 Task: Create relationship between expense and receipt attachment.
Action: Mouse moved to (648, 50)
Screenshot: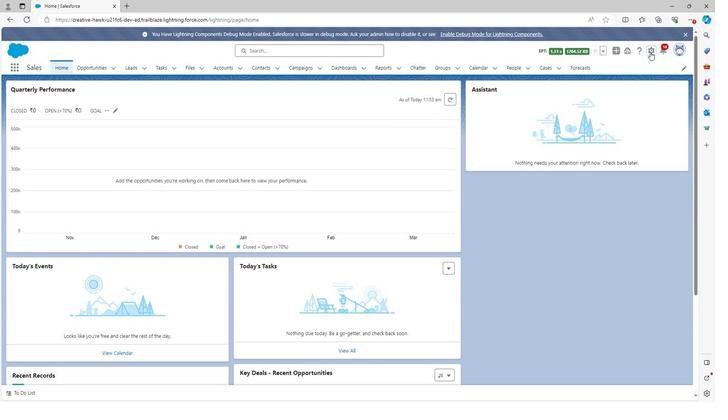 
Action: Mouse pressed left at (648, 50)
Screenshot: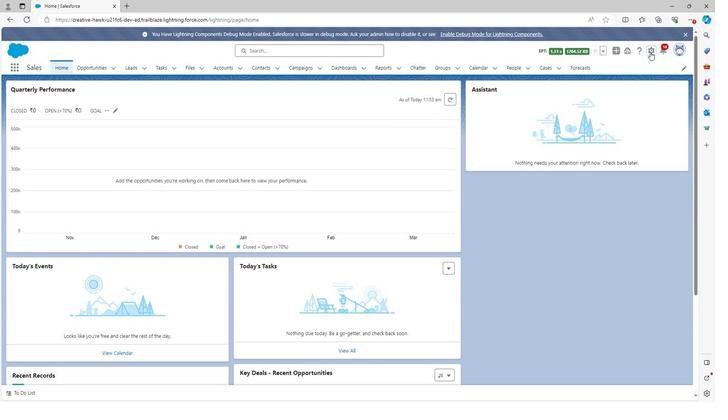 
Action: Mouse moved to (620, 69)
Screenshot: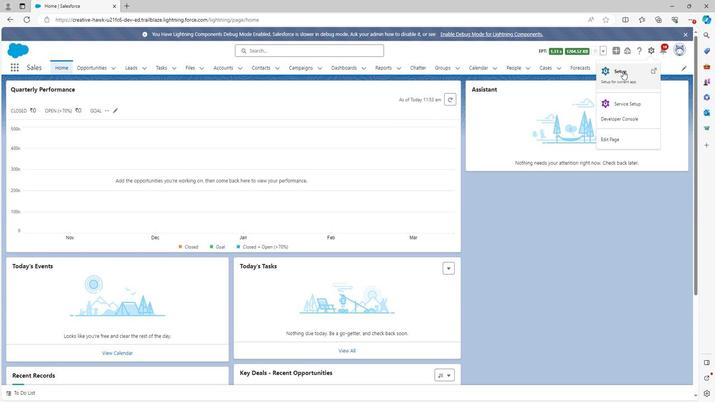 
Action: Mouse pressed left at (620, 69)
Screenshot: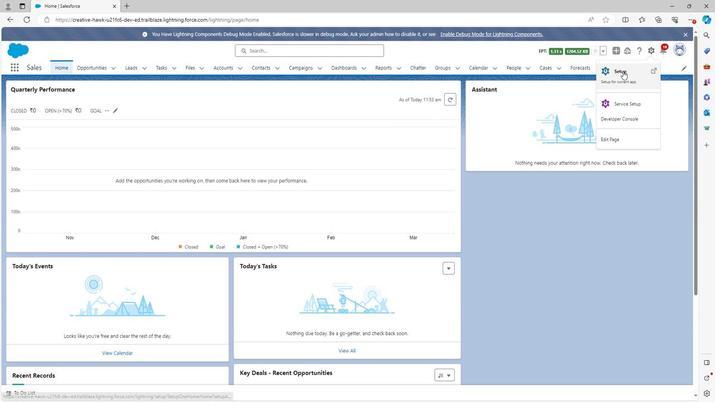 
Action: Mouse moved to (90, 67)
Screenshot: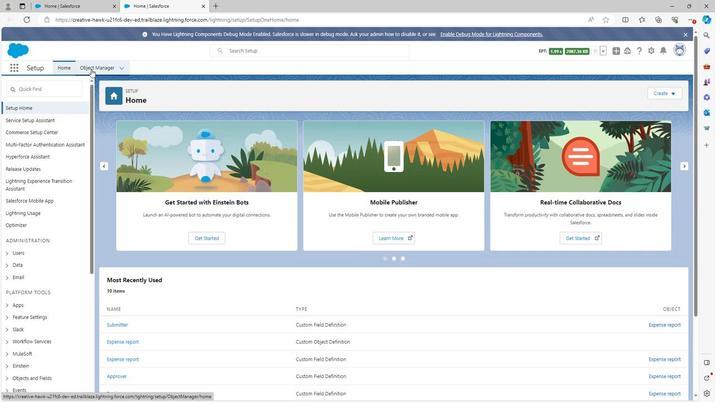 
Action: Mouse pressed left at (90, 67)
Screenshot: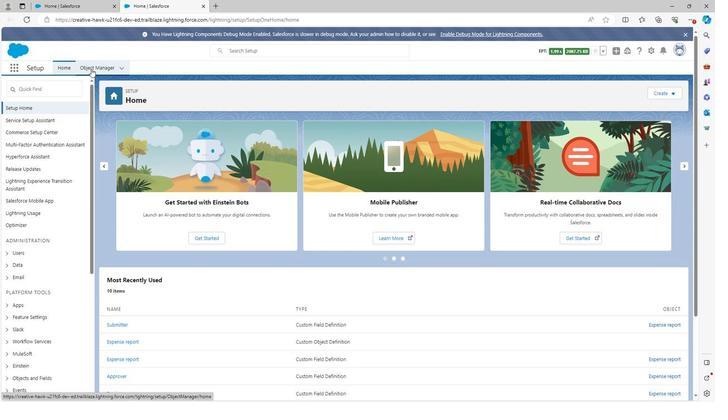 
Action: Mouse moved to (37, 318)
Screenshot: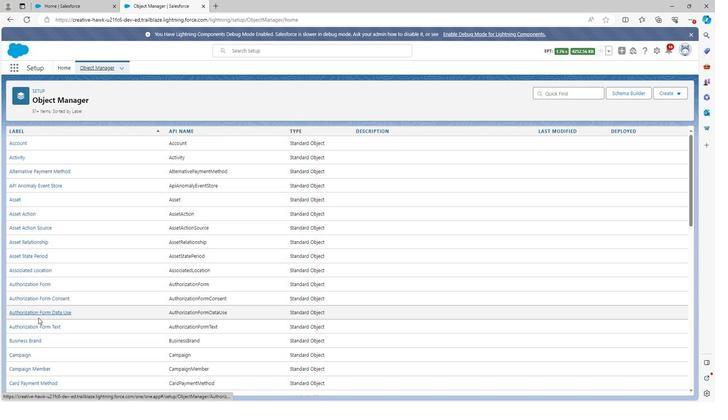 
Action: Mouse scrolled (37, 318) with delta (0, 0)
Screenshot: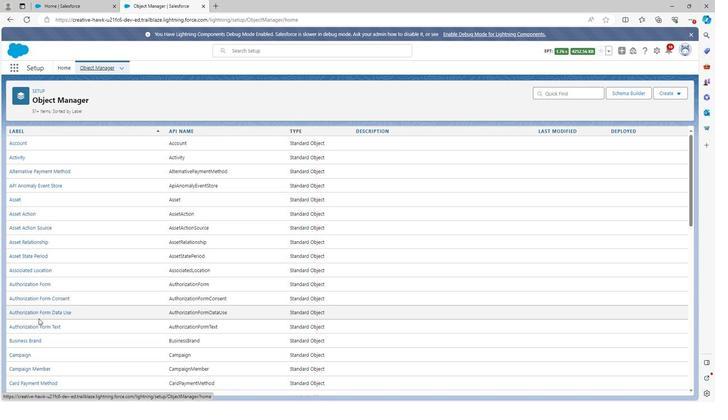 
Action: Mouse scrolled (37, 318) with delta (0, 0)
Screenshot: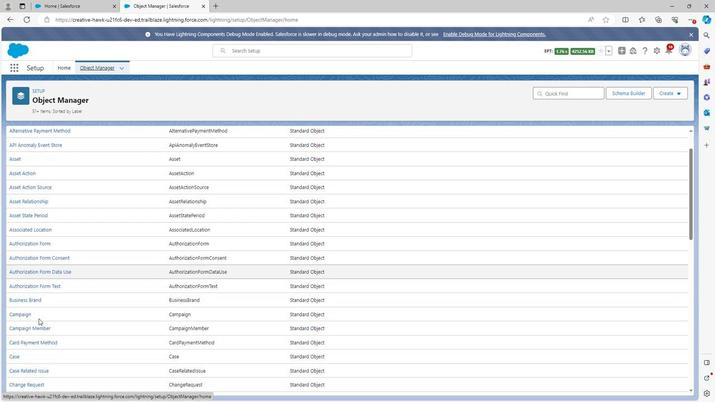 
Action: Mouse scrolled (37, 318) with delta (0, 0)
Screenshot: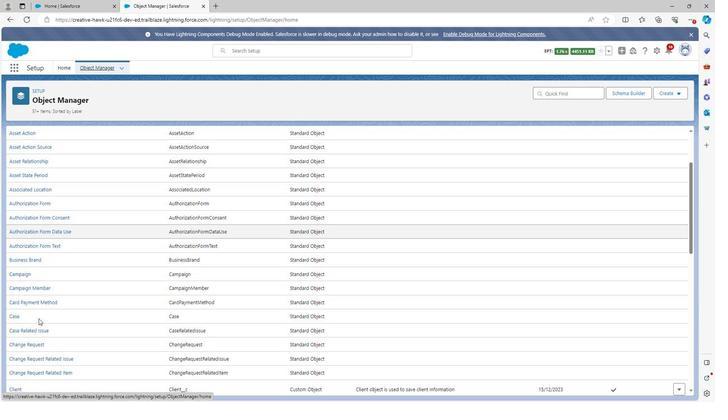 
Action: Mouse scrolled (37, 318) with delta (0, 0)
Screenshot: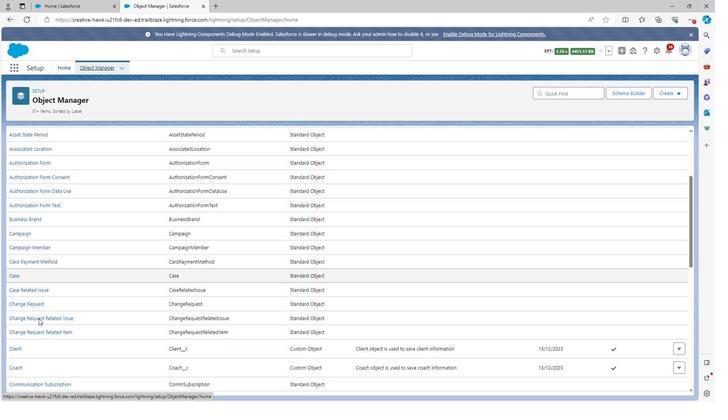 
Action: Mouse scrolled (37, 318) with delta (0, 0)
Screenshot: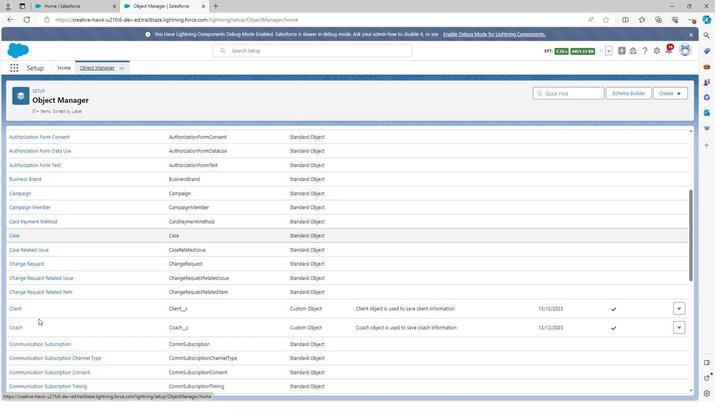 
Action: Mouse scrolled (37, 318) with delta (0, 0)
Screenshot: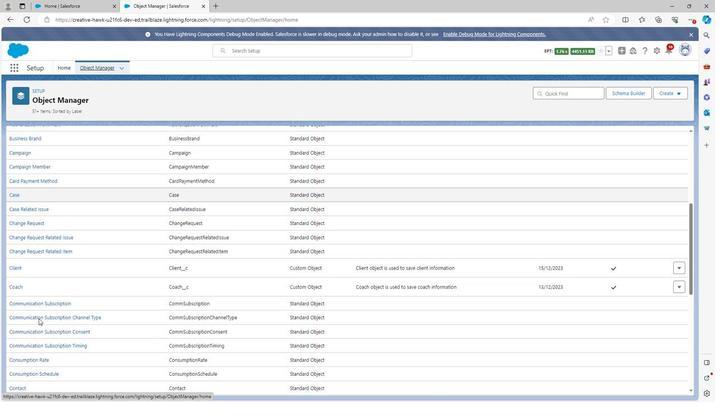 
Action: Mouse moved to (39, 318)
Screenshot: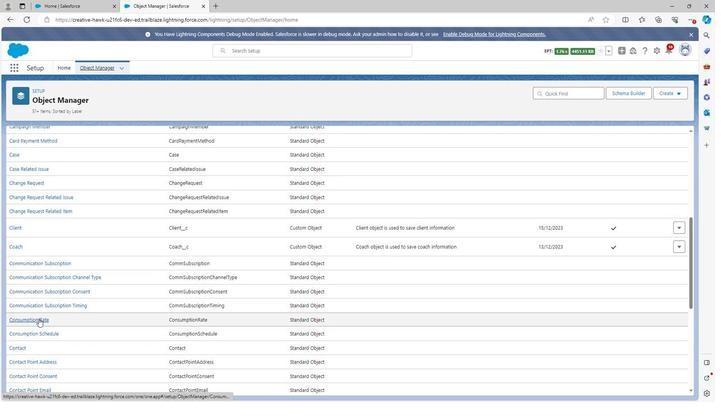 
Action: Mouse scrolled (39, 318) with delta (0, 0)
Screenshot: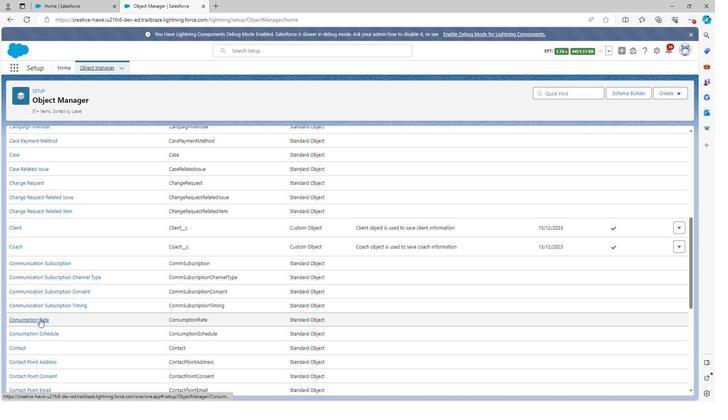 
Action: Mouse scrolled (39, 318) with delta (0, 0)
Screenshot: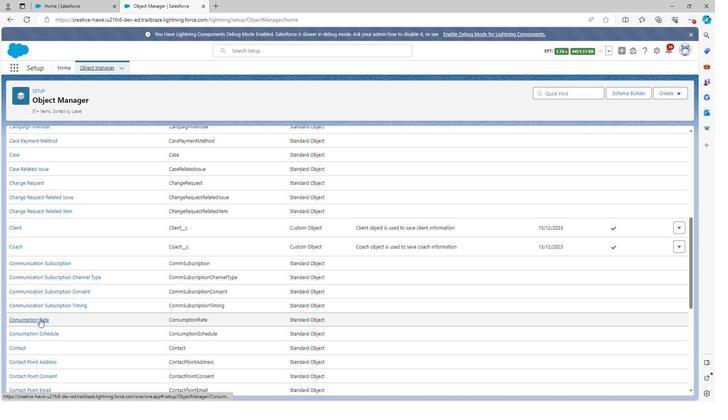 
Action: Mouse scrolled (39, 318) with delta (0, 0)
Screenshot: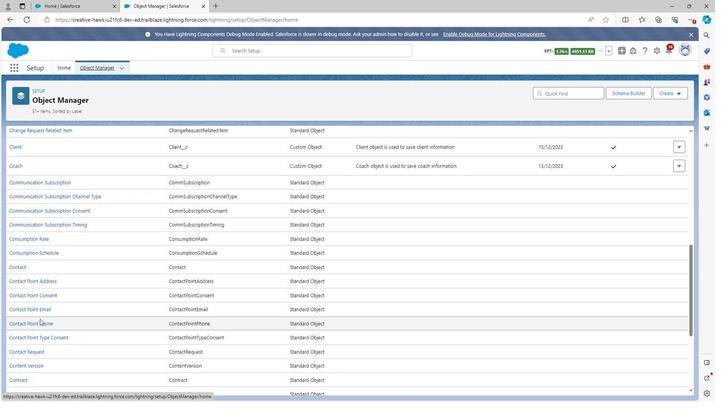
Action: Mouse moved to (39, 318)
Screenshot: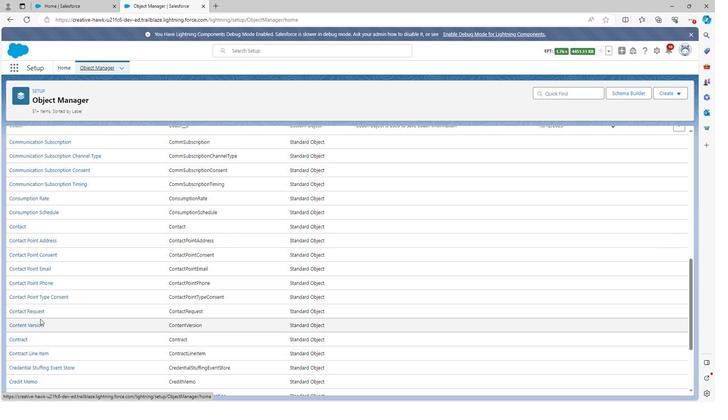 
Action: Mouse scrolled (39, 318) with delta (0, 0)
Screenshot: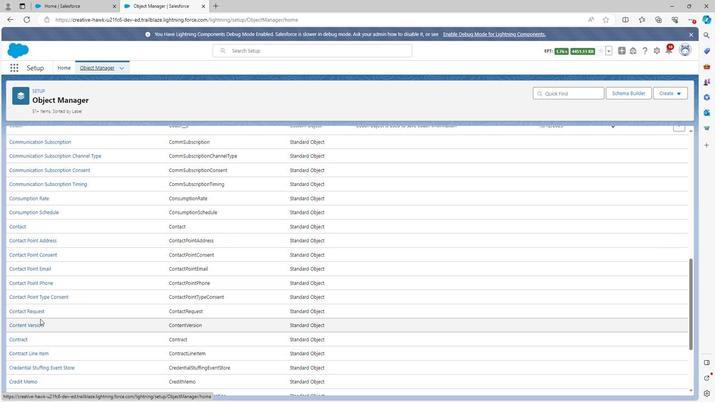 
Action: Mouse moved to (41, 318)
Screenshot: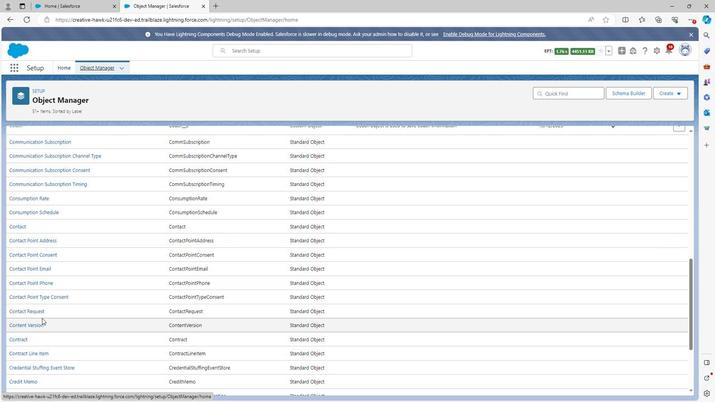 
Action: Mouse scrolled (41, 317) with delta (0, 0)
Screenshot: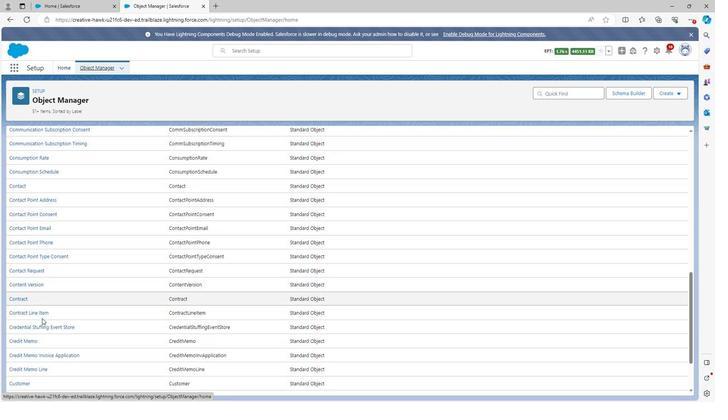 
Action: Mouse moved to (41, 318)
Screenshot: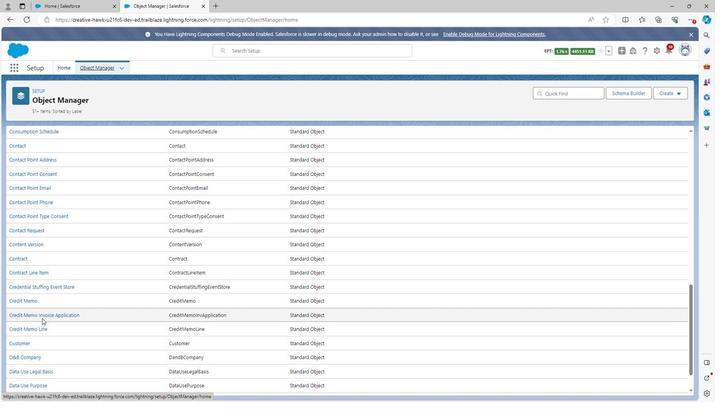 
Action: Mouse scrolled (41, 317) with delta (0, 0)
Screenshot: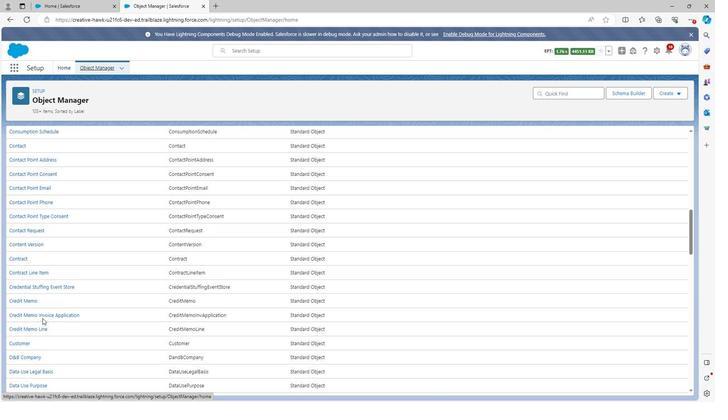 
Action: Mouse scrolled (41, 317) with delta (0, 0)
Screenshot: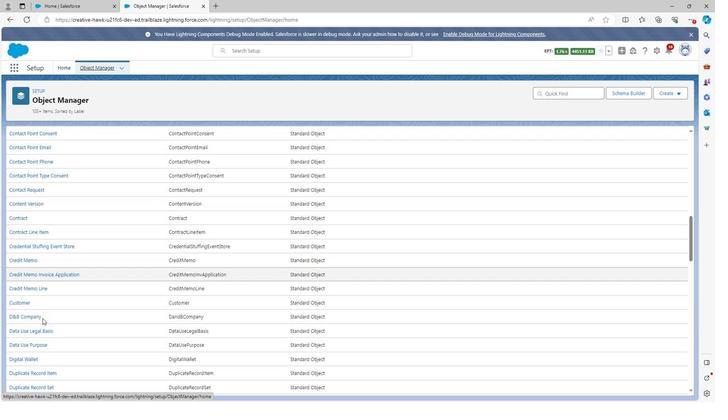 
Action: Mouse scrolled (41, 317) with delta (0, 0)
Screenshot: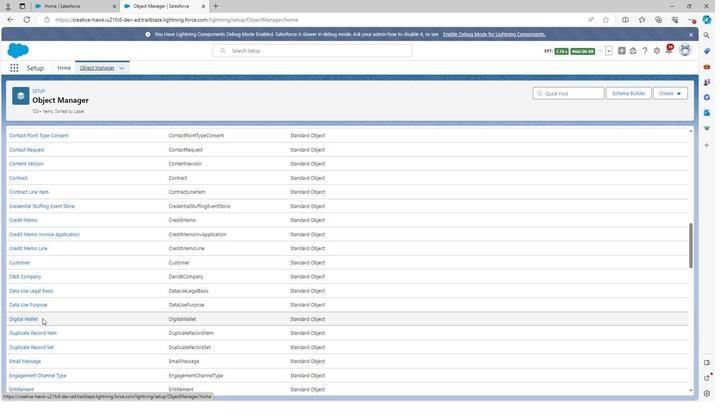 
Action: Mouse scrolled (41, 317) with delta (0, 0)
Screenshot: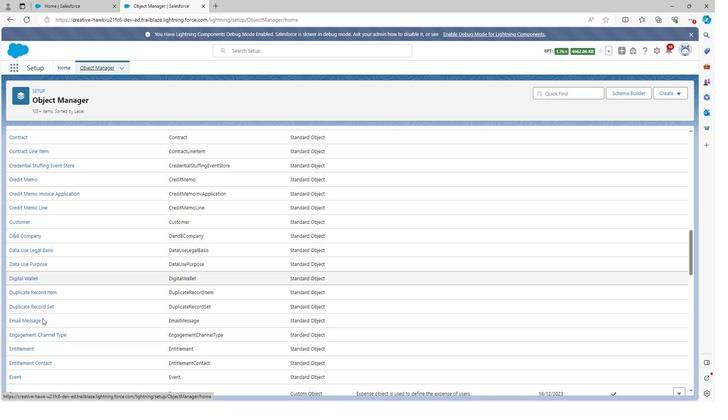 
Action: Mouse scrolled (41, 317) with delta (0, 0)
Screenshot: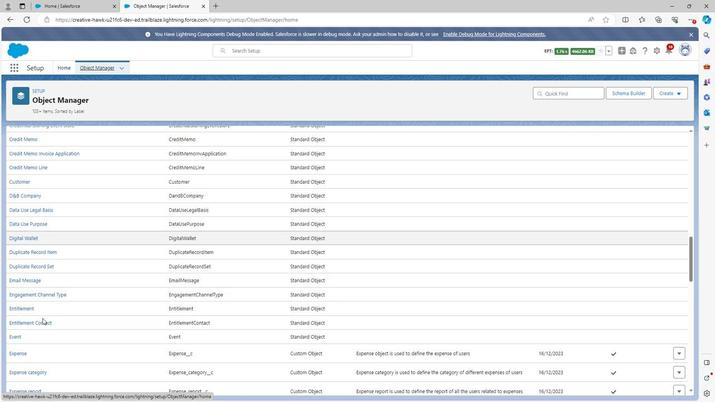 
Action: Mouse scrolled (41, 317) with delta (0, 0)
Screenshot: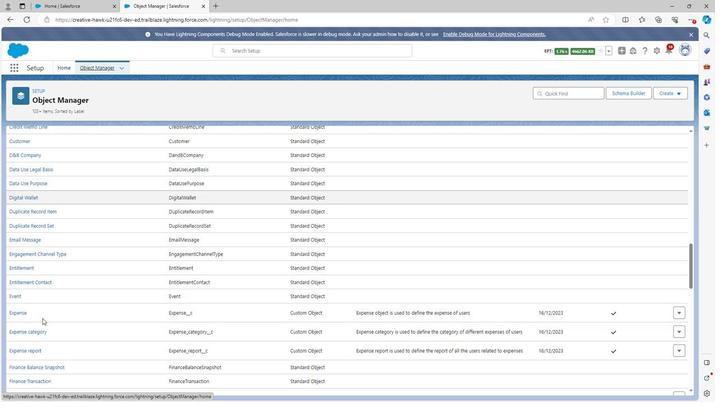 
Action: Mouse scrolled (41, 317) with delta (0, 0)
Screenshot: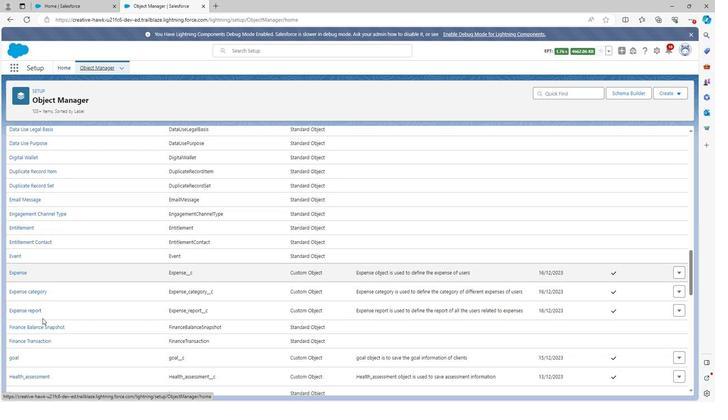 
Action: Mouse scrolled (41, 317) with delta (0, 0)
Screenshot: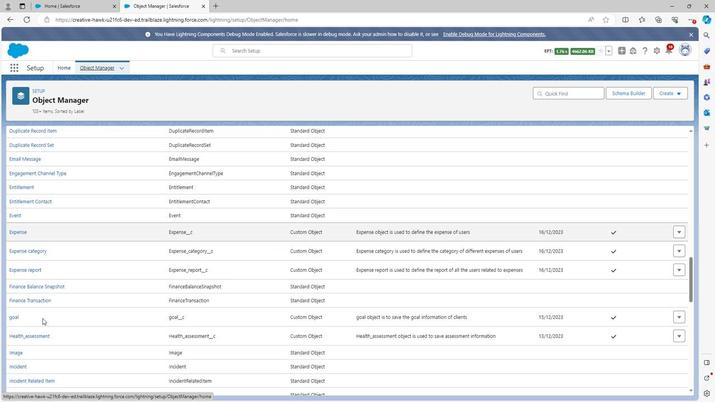 
Action: Mouse scrolled (41, 317) with delta (0, 0)
Screenshot: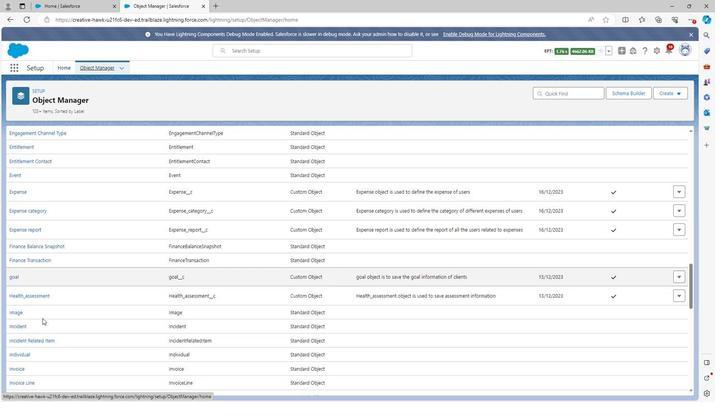 
Action: Mouse scrolled (41, 317) with delta (0, 0)
Screenshot: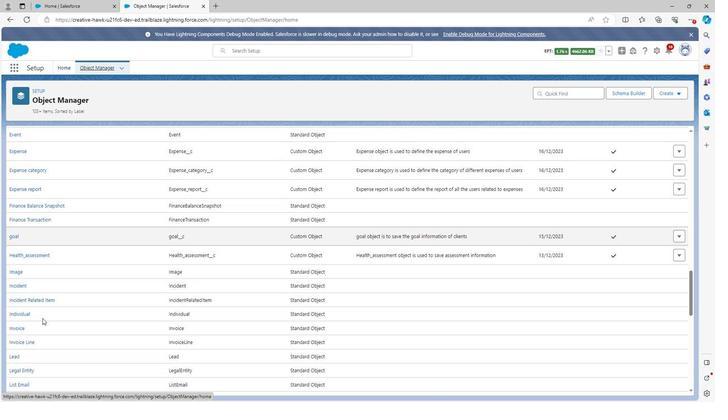 
Action: Mouse scrolled (41, 317) with delta (0, 0)
Screenshot: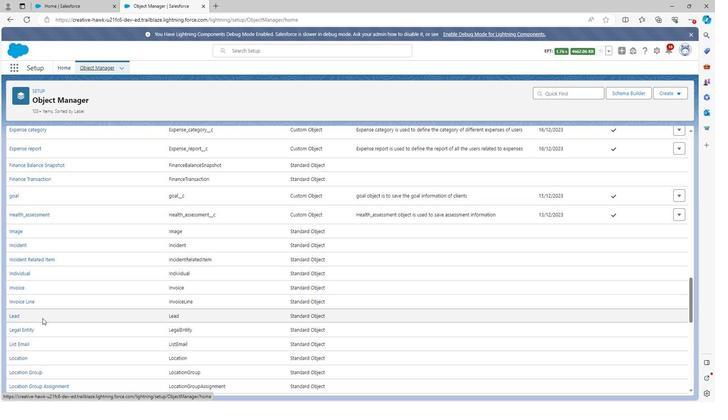 
Action: Mouse scrolled (41, 317) with delta (0, 0)
Screenshot: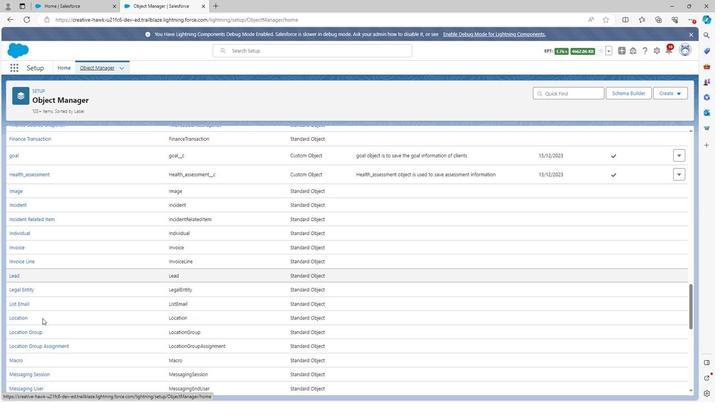 
Action: Mouse scrolled (41, 317) with delta (0, 0)
Screenshot: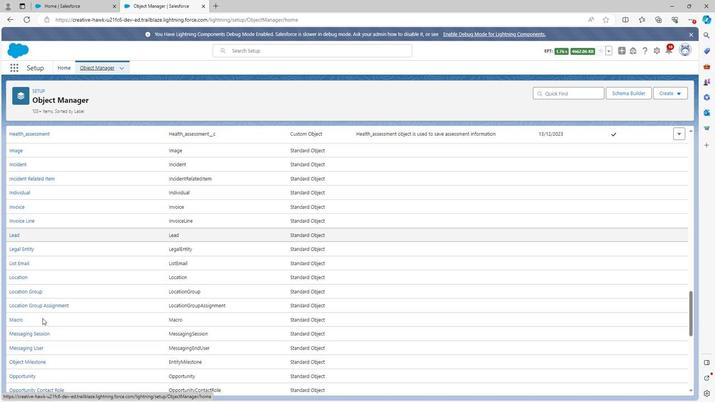 
Action: Mouse scrolled (41, 317) with delta (0, 0)
Screenshot: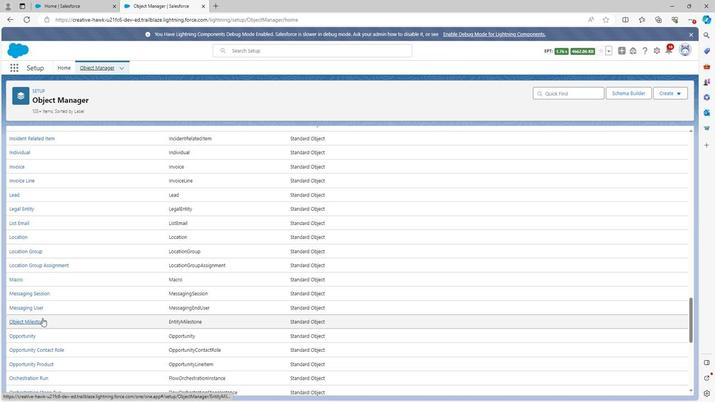 
Action: Mouse scrolled (41, 317) with delta (0, 0)
Screenshot: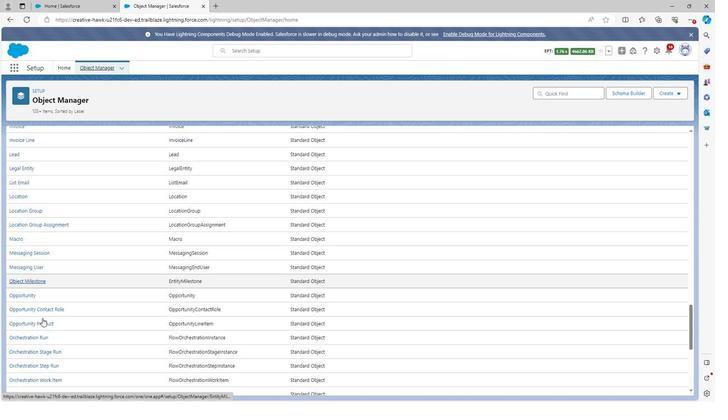 
Action: Mouse scrolled (41, 317) with delta (0, 0)
Screenshot: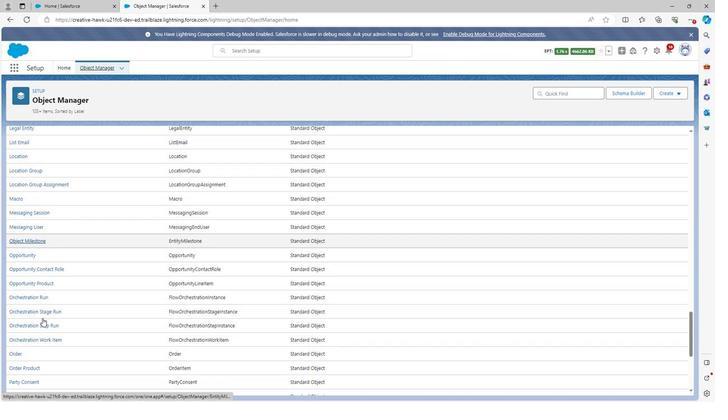 
Action: Mouse scrolled (41, 317) with delta (0, 0)
Screenshot: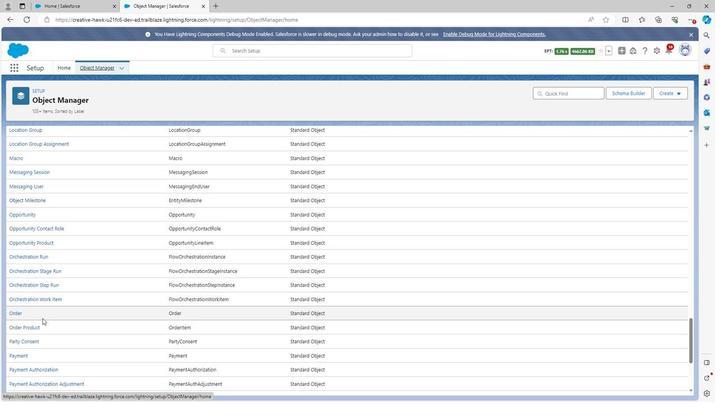 
Action: Mouse scrolled (41, 317) with delta (0, 0)
Screenshot: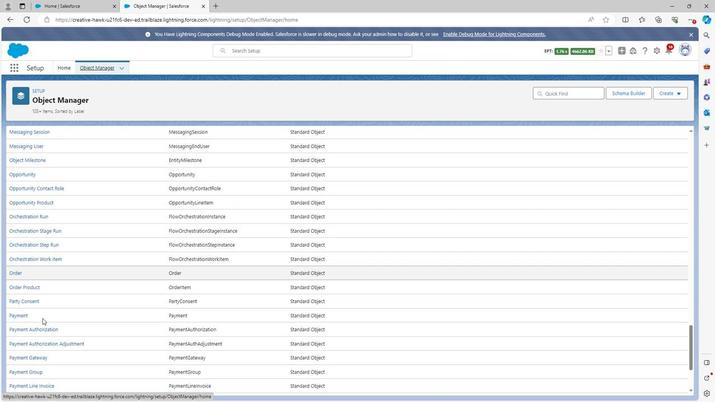 
Action: Mouse scrolled (41, 317) with delta (0, 0)
Screenshot: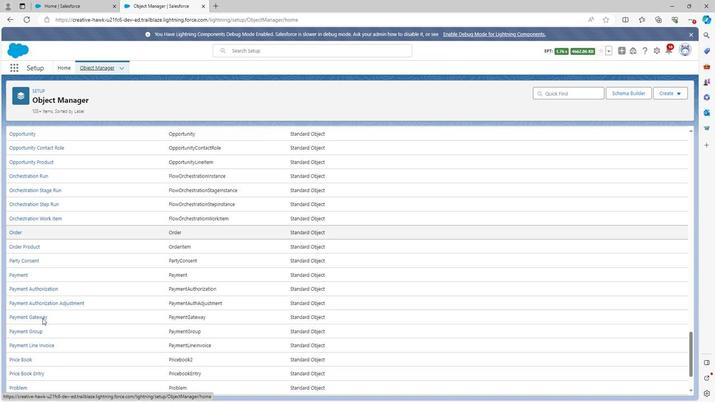 
Action: Mouse scrolled (41, 317) with delta (0, 0)
Screenshot: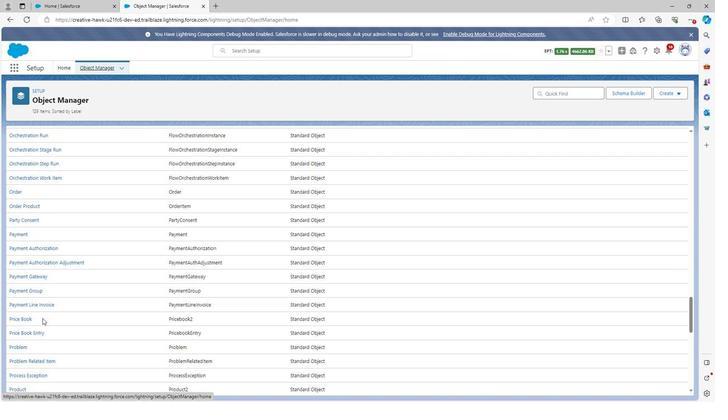 
Action: Mouse scrolled (41, 317) with delta (0, 0)
Screenshot: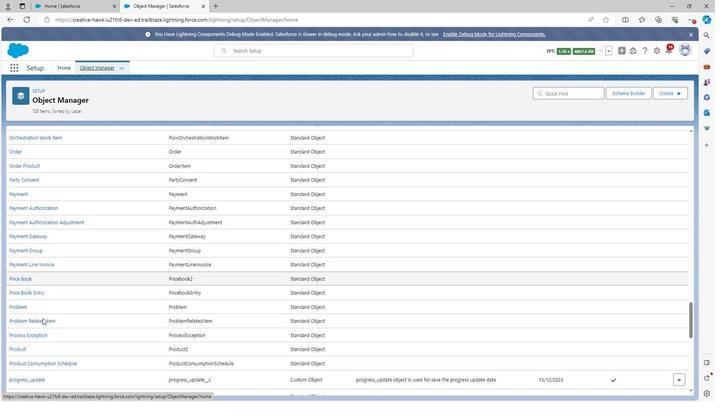 
Action: Mouse scrolled (41, 317) with delta (0, 0)
Screenshot: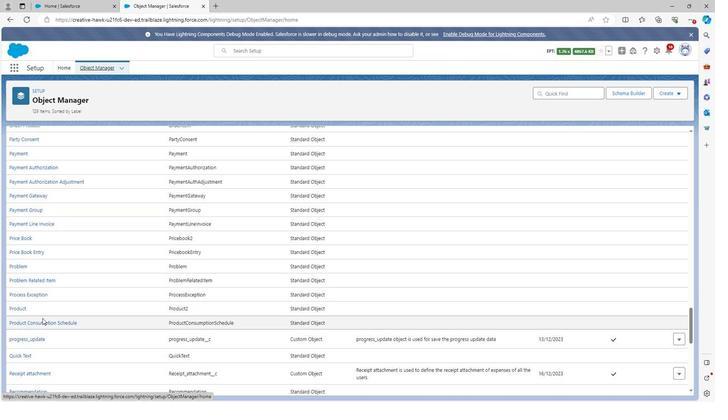 
Action: Mouse scrolled (41, 317) with delta (0, 0)
Screenshot: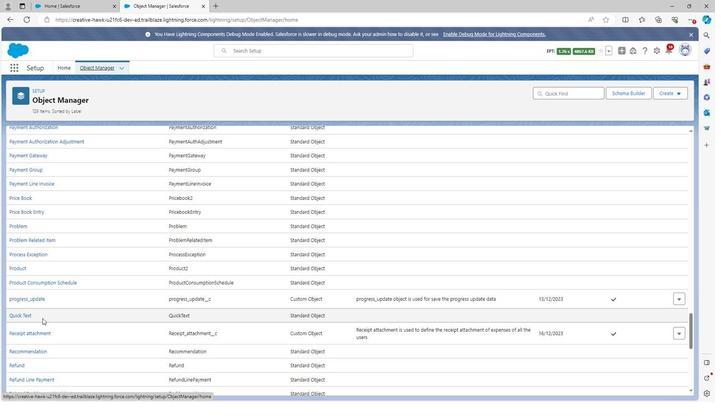 
Action: Mouse scrolled (41, 317) with delta (0, 0)
Screenshot: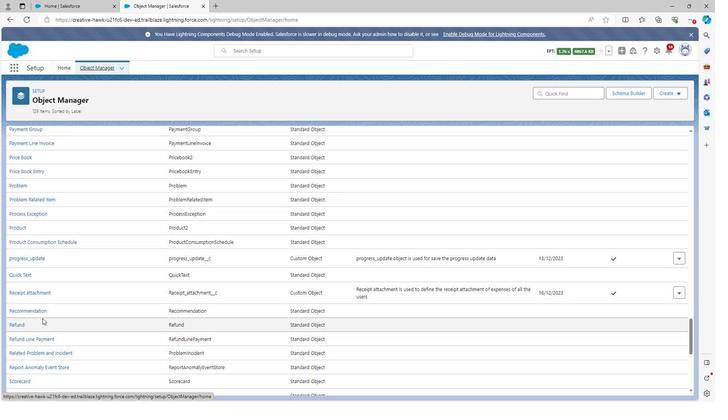 
Action: Mouse moved to (40, 252)
Screenshot: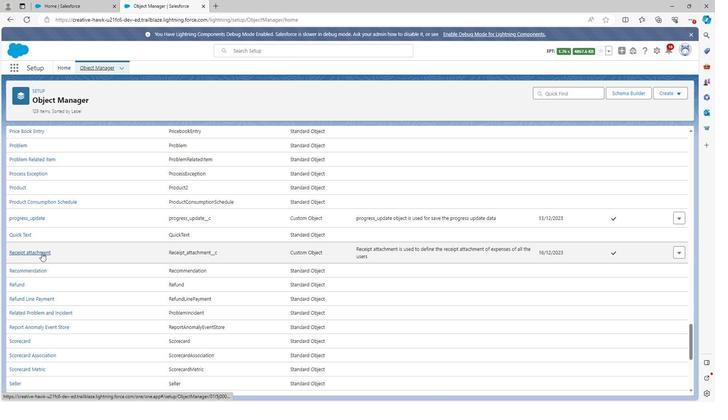 
Action: Mouse pressed left at (40, 252)
Screenshot: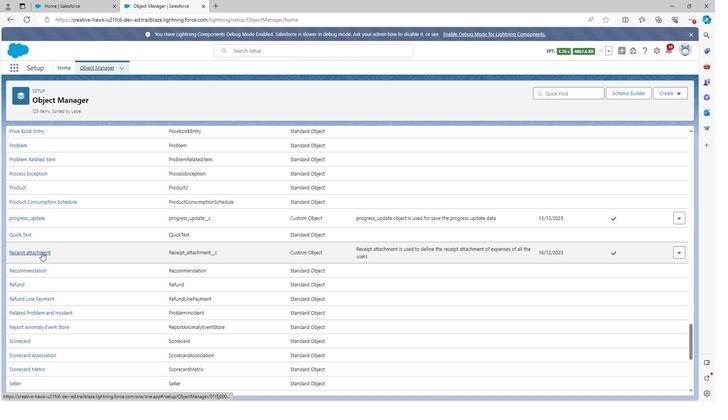 
Action: Mouse moved to (43, 141)
Screenshot: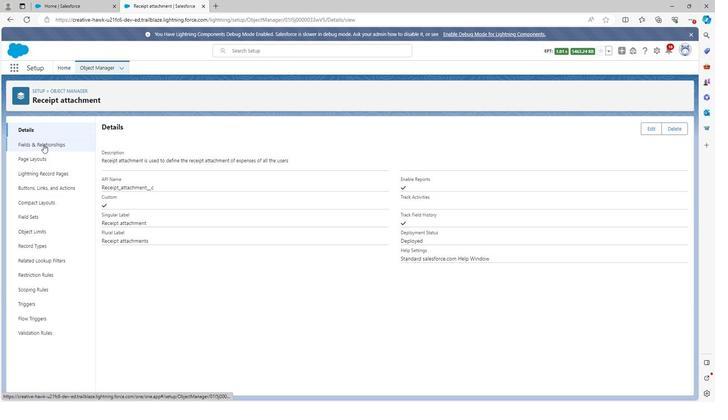 
Action: Mouse pressed left at (43, 141)
Screenshot: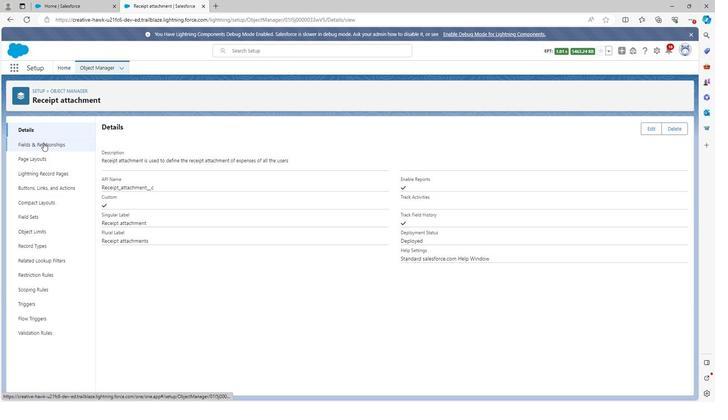 
Action: Mouse moved to (523, 130)
Screenshot: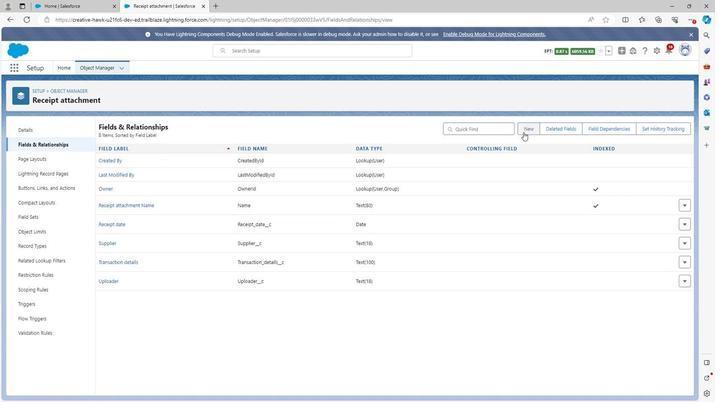 
Action: Mouse pressed left at (523, 130)
Screenshot: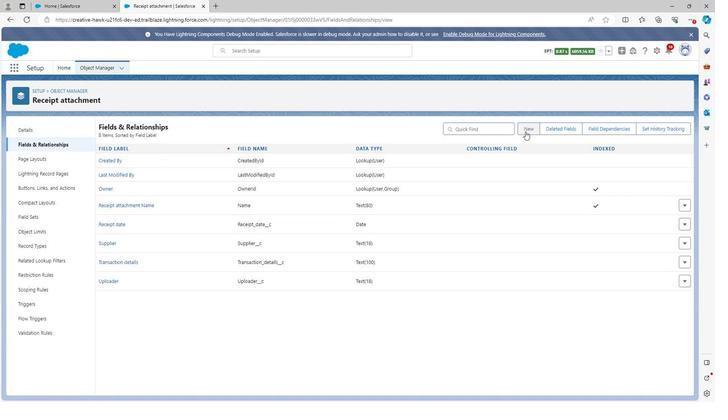 
Action: Mouse moved to (108, 263)
Screenshot: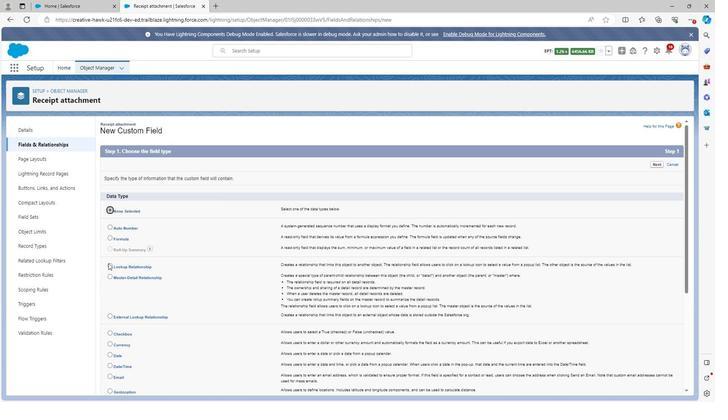 
Action: Mouse pressed left at (108, 263)
Screenshot: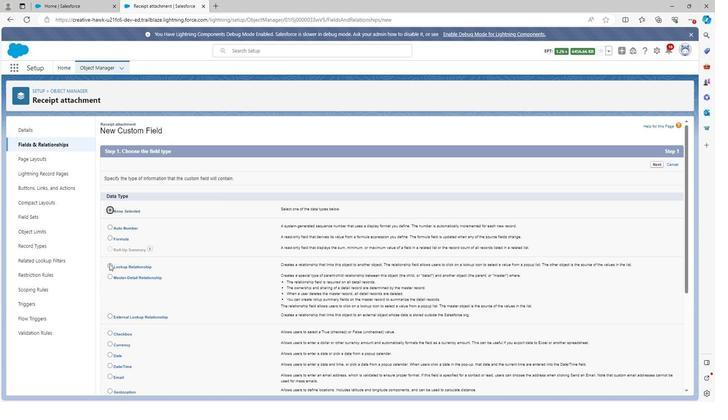
Action: Mouse moved to (565, 241)
Screenshot: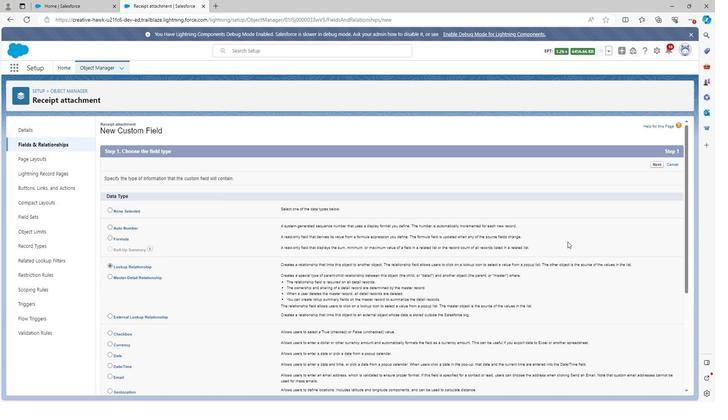 
Action: Mouse scrolled (565, 240) with delta (0, 0)
Screenshot: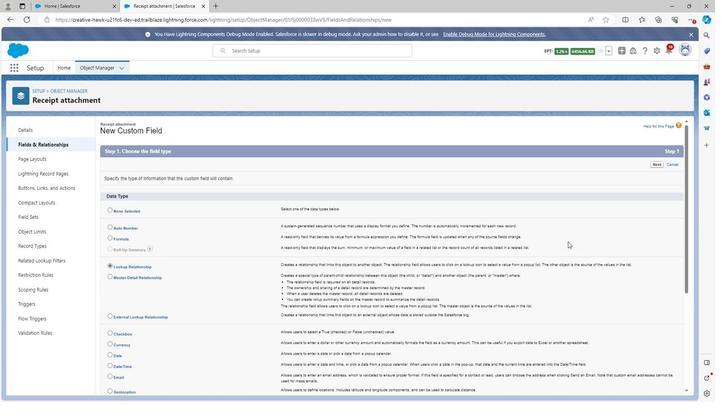 
Action: Mouse scrolled (565, 240) with delta (0, 0)
Screenshot: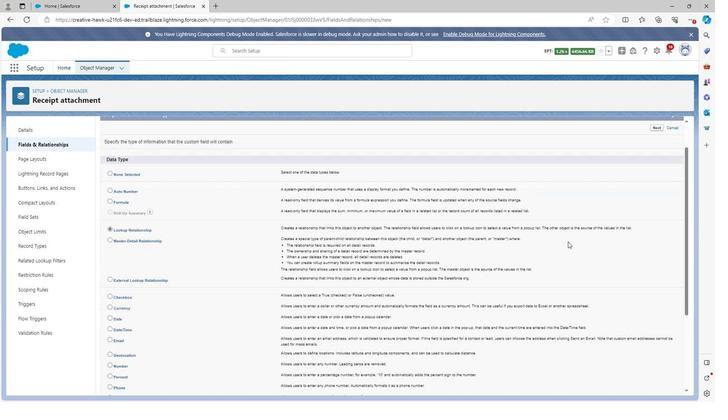 
Action: Mouse scrolled (565, 240) with delta (0, 0)
Screenshot: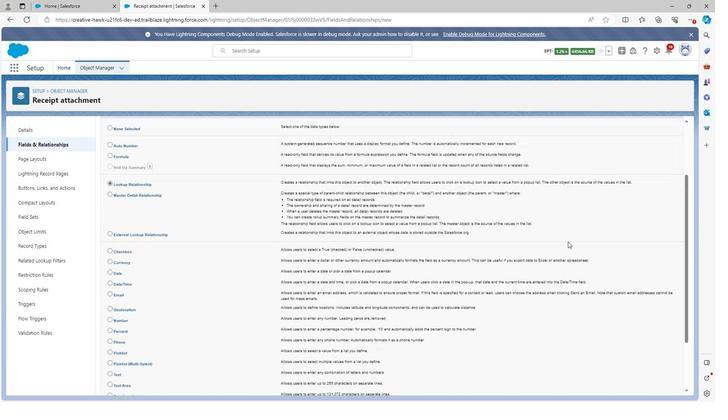 
Action: Mouse scrolled (565, 240) with delta (0, 0)
Screenshot: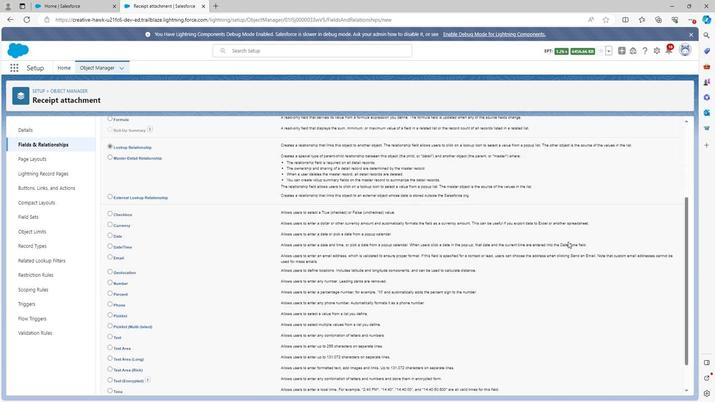 
Action: Mouse scrolled (565, 240) with delta (0, 0)
Screenshot: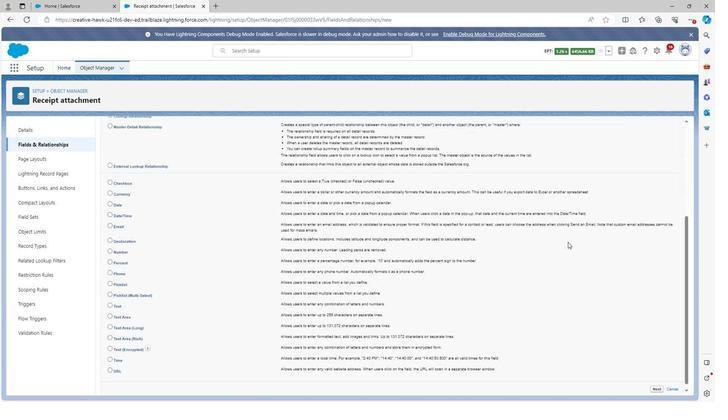
Action: Mouse moved to (565, 243)
Screenshot: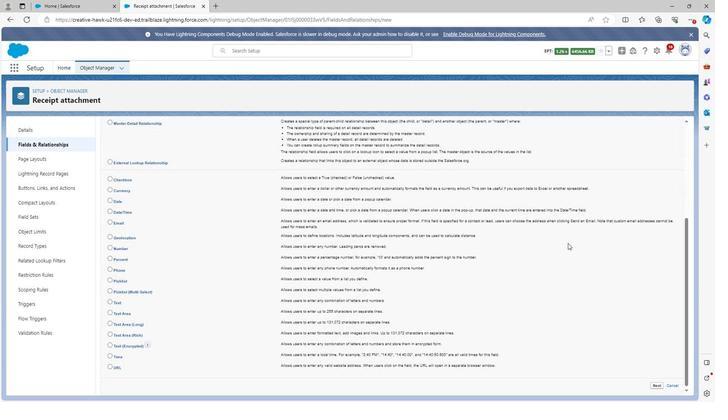 
Action: Mouse scrolled (565, 242) with delta (0, 0)
Screenshot: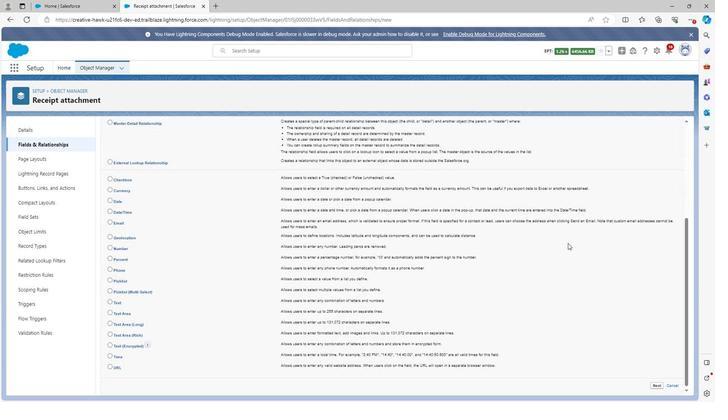 
Action: Mouse moved to (654, 386)
Screenshot: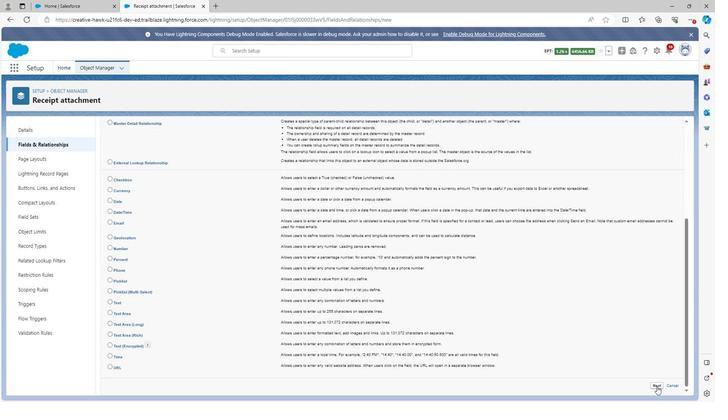 
Action: Mouse pressed left at (654, 386)
Screenshot: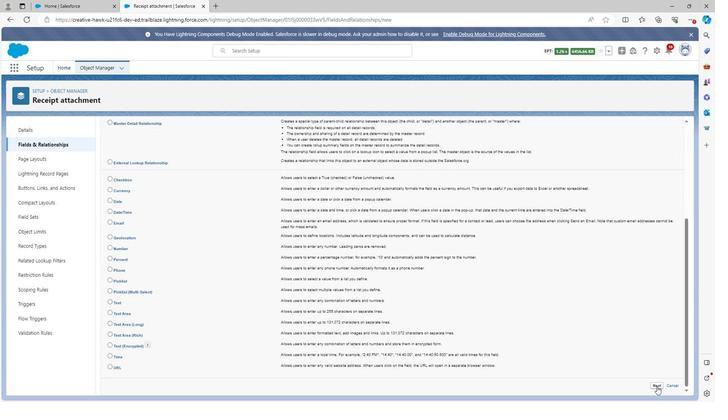 
Action: Mouse moved to (240, 194)
Screenshot: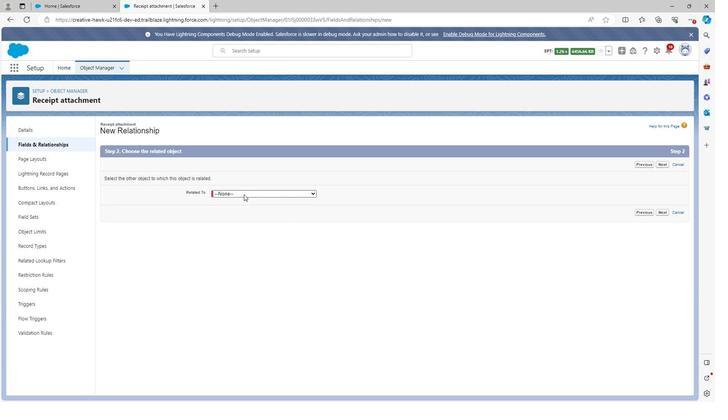 
Action: Mouse pressed left at (240, 194)
Screenshot: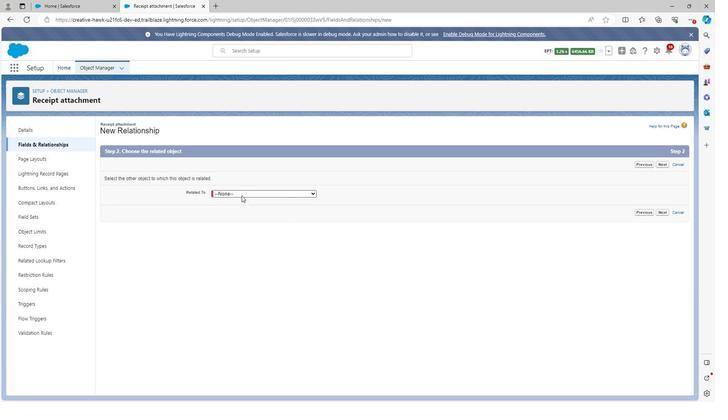 
Action: Mouse moved to (243, 259)
Screenshot: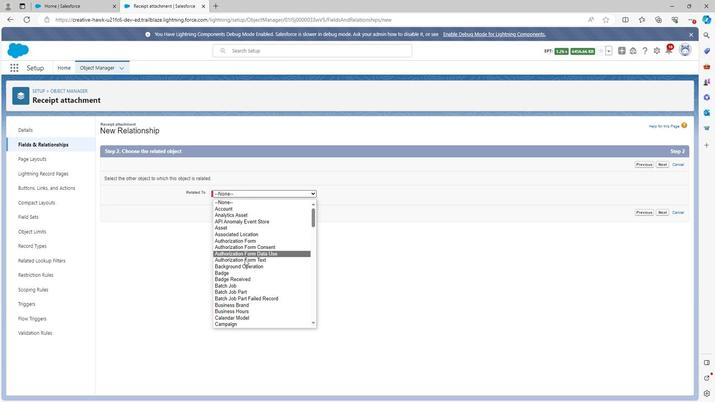 
Action: Mouse scrolled (243, 259) with delta (0, 0)
Screenshot: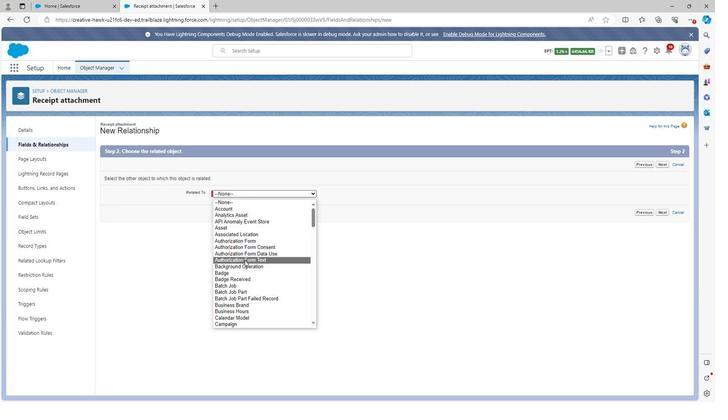 
Action: Mouse moved to (243, 261)
Screenshot: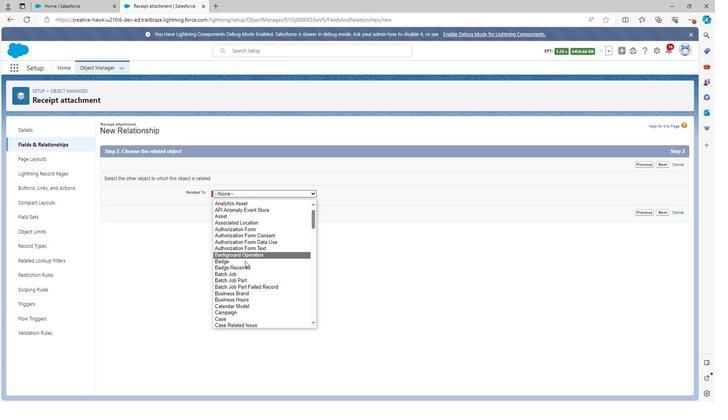 
Action: Mouse scrolled (243, 260) with delta (0, 0)
Screenshot: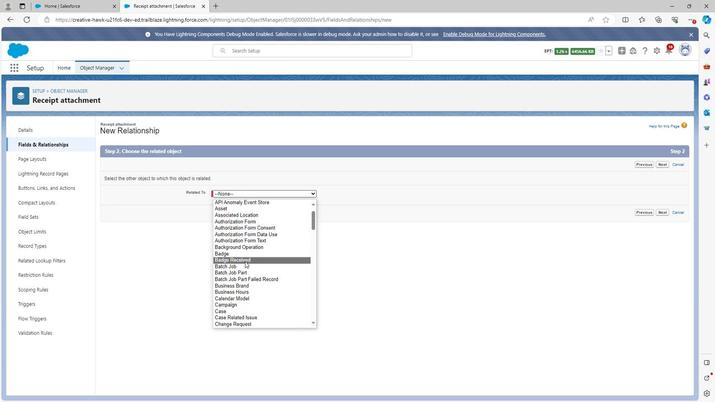 
Action: Mouse moved to (244, 262)
Screenshot: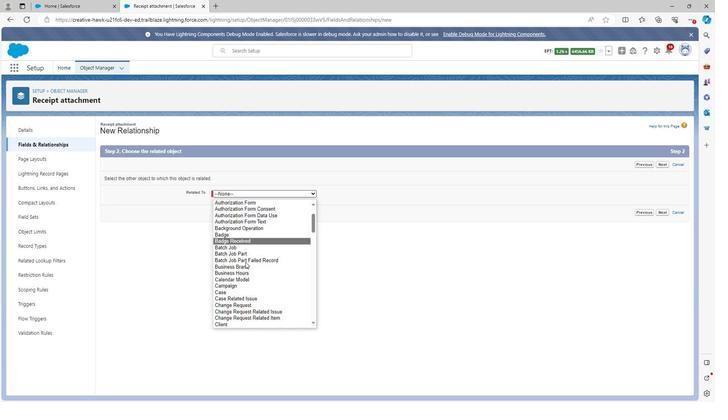 
Action: Mouse scrolled (244, 261) with delta (0, 0)
Screenshot: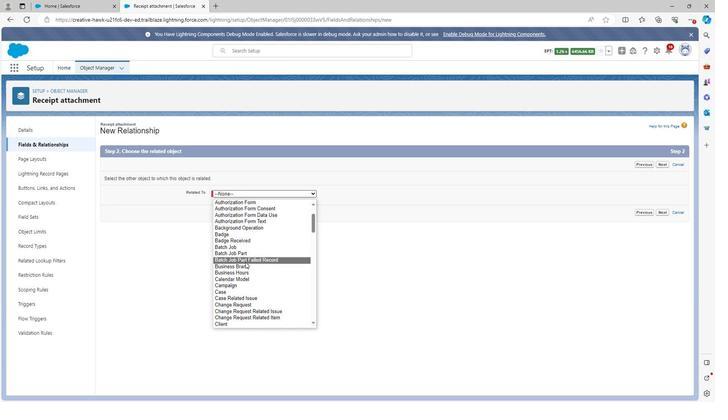 
Action: Mouse scrolled (244, 261) with delta (0, 0)
Screenshot: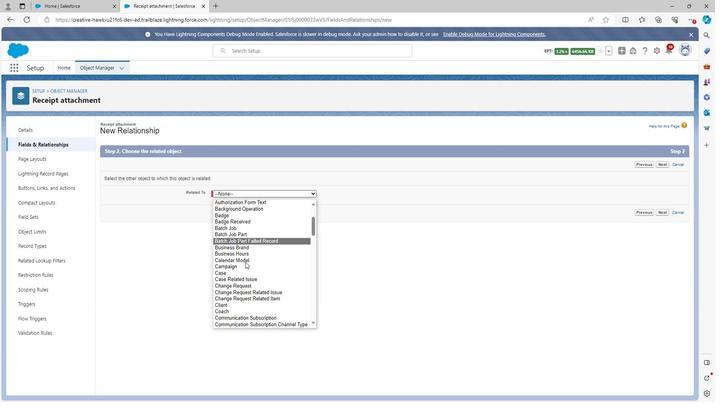 
Action: Mouse scrolled (244, 261) with delta (0, 0)
Screenshot: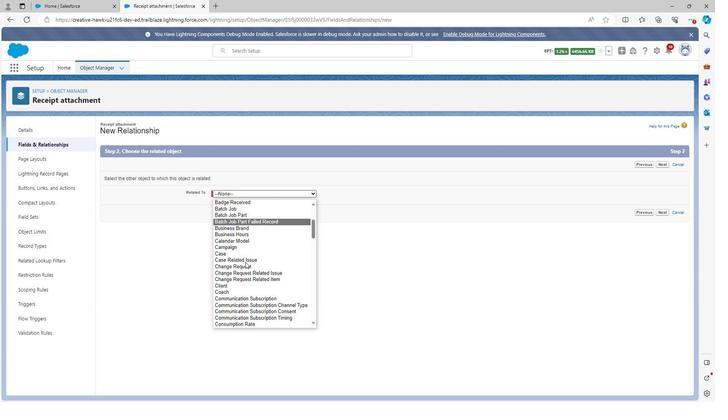
Action: Mouse scrolled (244, 261) with delta (0, 0)
Screenshot: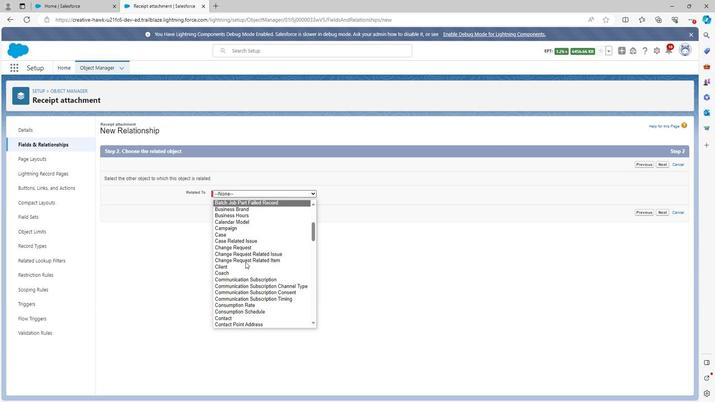 
Action: Mouse scrolled (244, 261) with delta (0, 0)
Screenshot: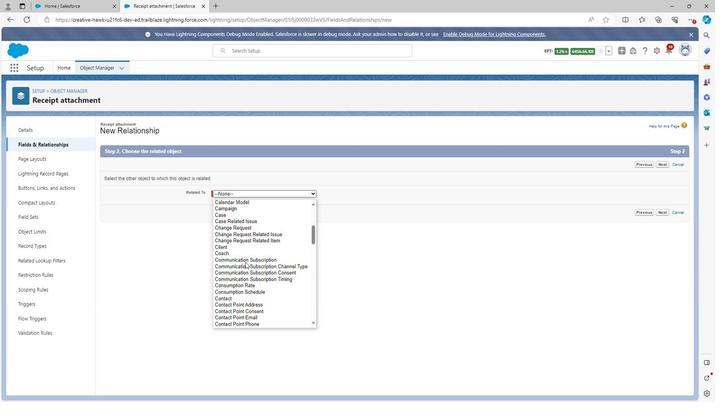 
Action: Mouse scrolled (244, 261) with delta (0, 0)
Screenshot: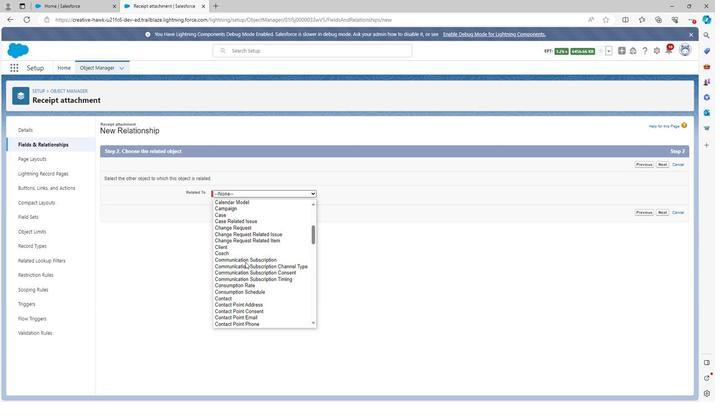 
Action: Mouse scrolled (244, 261) with delta (0, 0)
Screenshot: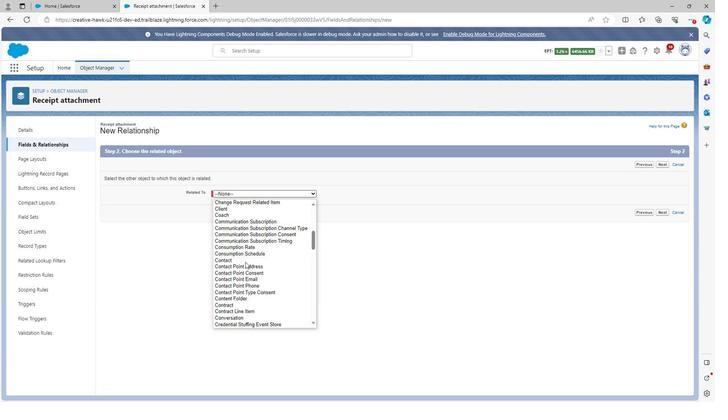 
Action: Mouse scrolled (244, 261) with delta (0, 0)
Screenshot: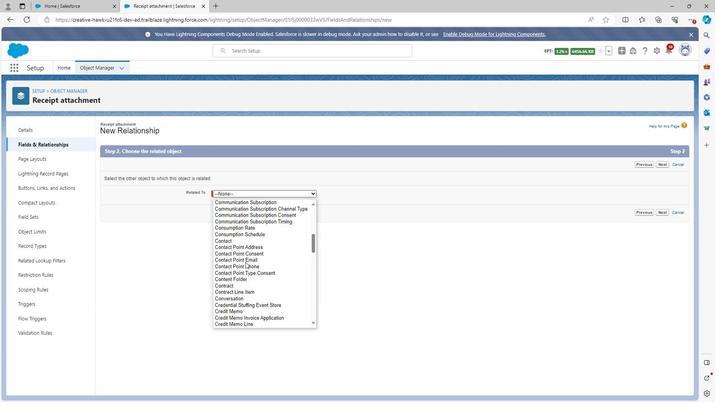 
Action: Mouse scrolled (244, 261) with delta (0, 0)
Screenshot: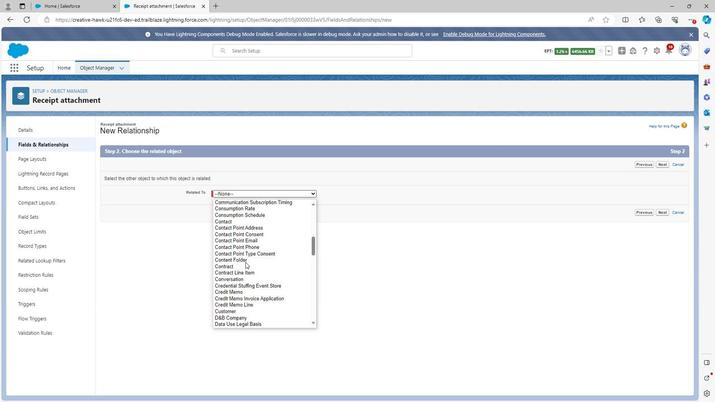 
Action: Mouse scrolled (244, 261) with delta (0, 0)
Screenshot: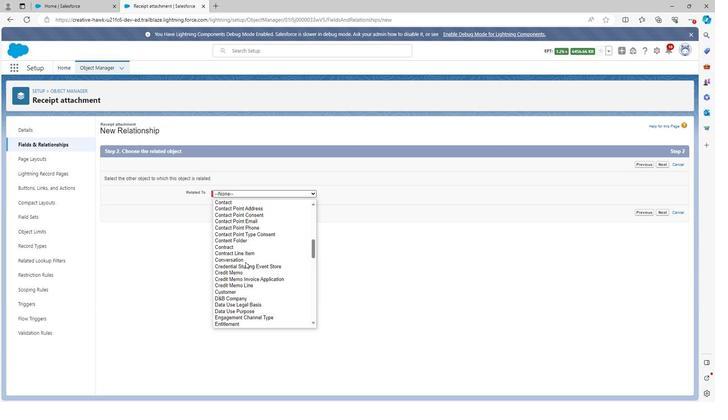 
Action: Mouse scrolled (244, 261) with delta (0, 0)
Screenshot: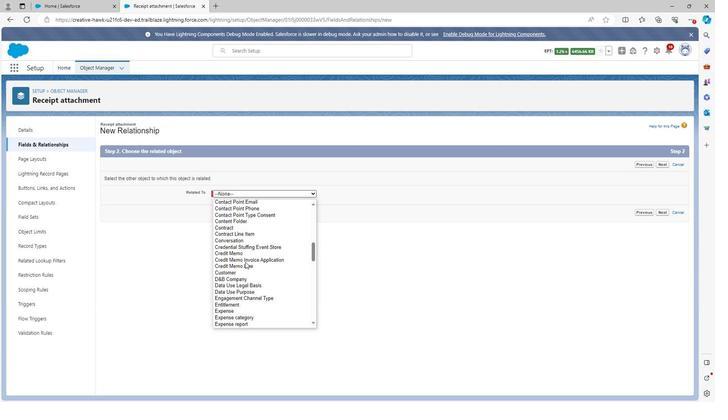 
Action: Mouse moved to (230, 289)
Screenshot: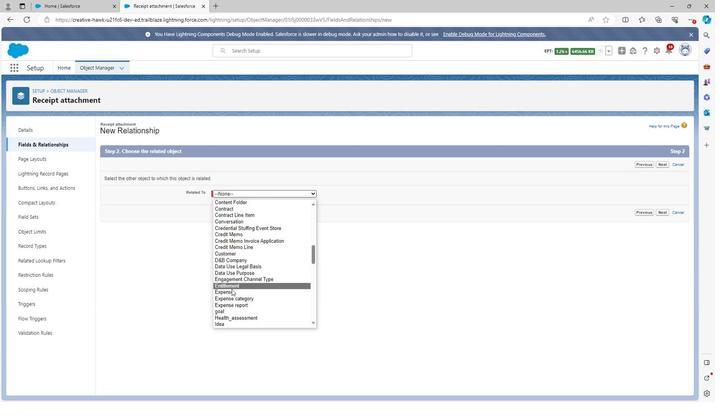 
Action: Mouse pressed left at (230, 289)
Screenshot: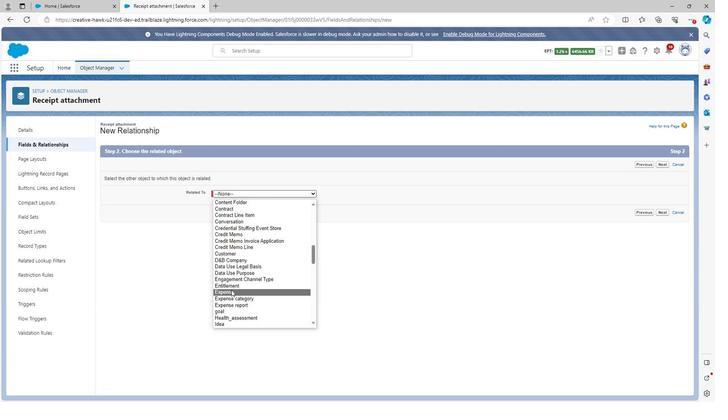 
Action: Mouse moved to (663, 212)
Screenshot: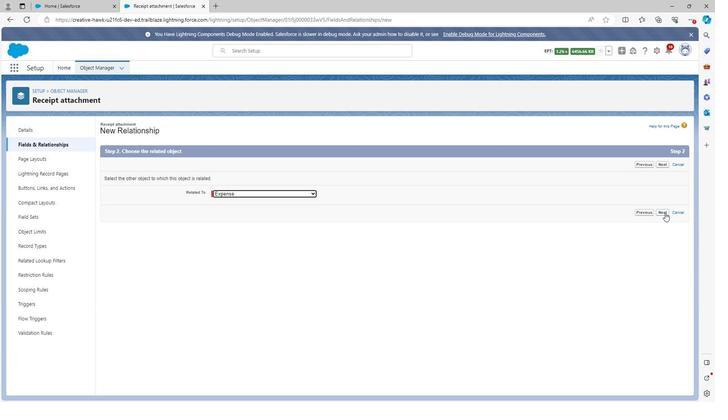
Action: Mouse pressed left at (663, 212)
Screenshot: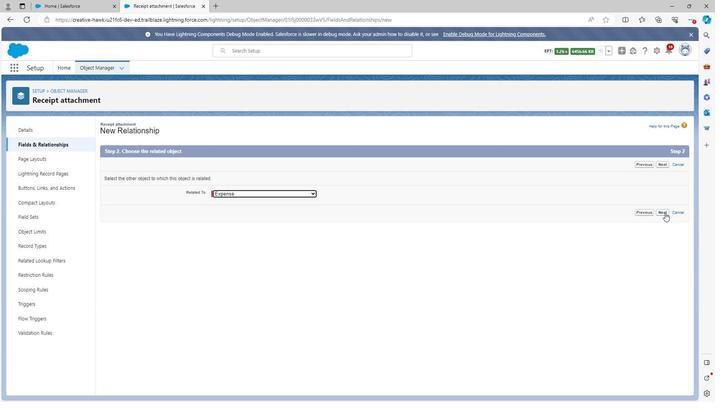 
Action: Mouse moved to (296, 174)
Screenshot: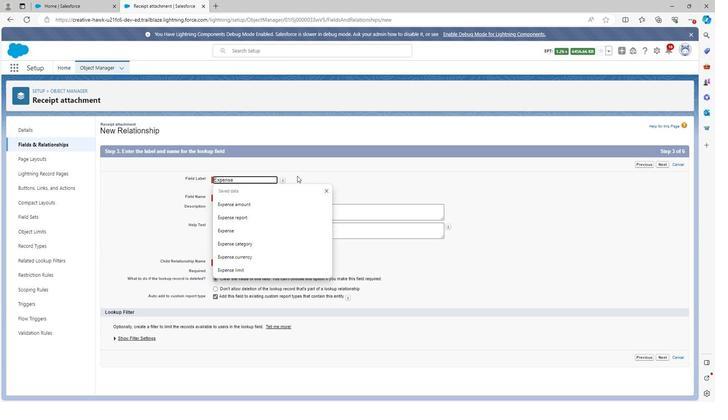 
Action: Mouse pressed left at (296, 174)
Screenshot: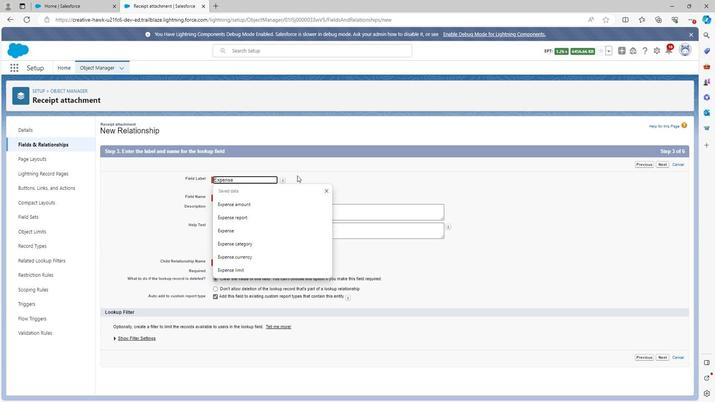 
Action: Mouse moved to (248, 179)
Screenshot: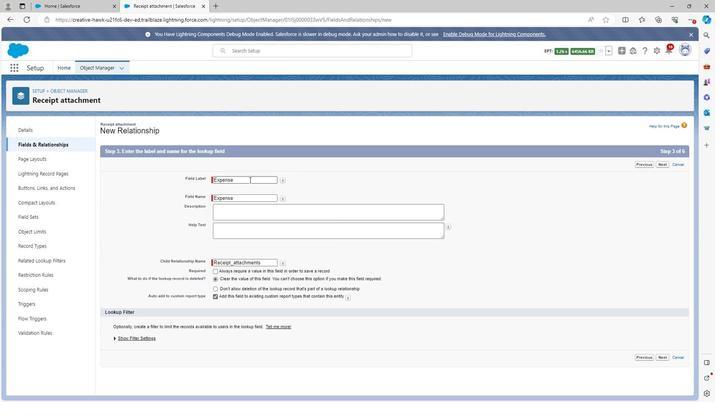 
Action: Mouse pressed left at (248, 179)
Screenshot: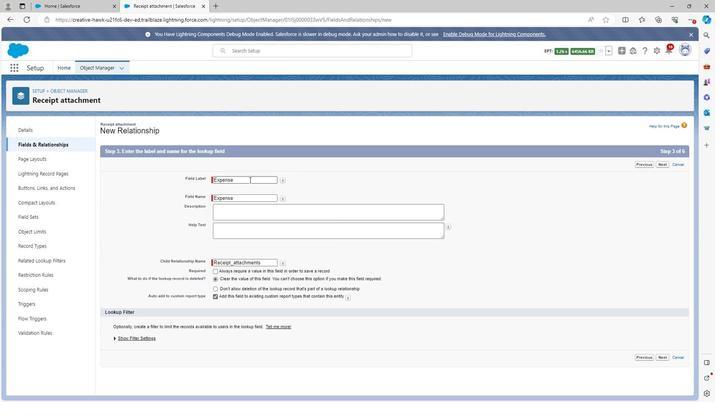 
Action: Mouse moved to (248, 179)
Screenshot: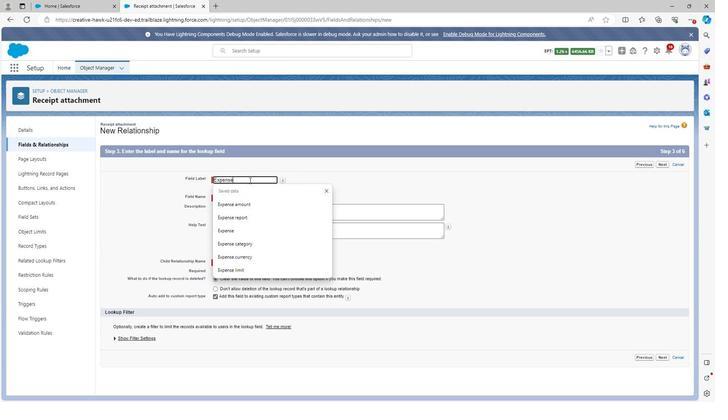 
Action: Key pressed <Key.space><Key.backspace><Key.backspace><Key.backspace><Key.backspace><Key.backspace><Key.backspace><Key.backspace><Key.backspace><Key.backspace><Key.backspace><Key.backspace><Key.backspace><Key.backspace><Key.backspace><Key.shift><Key.shift>Receipt<Key.space>attachment<Key.space>relationship
Screenshot: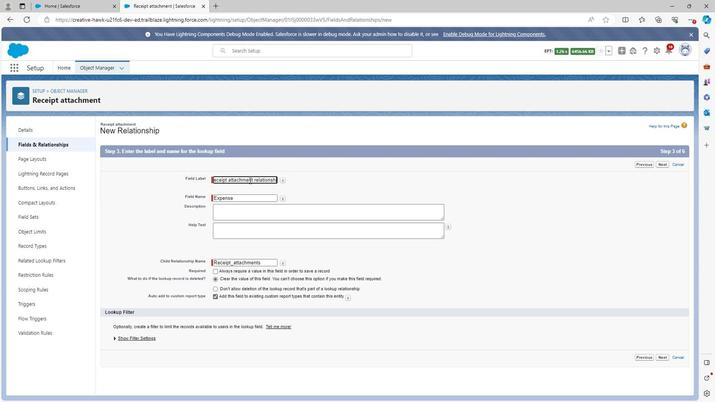 
Action: Mouse moved to (254, 212)
Screenshot: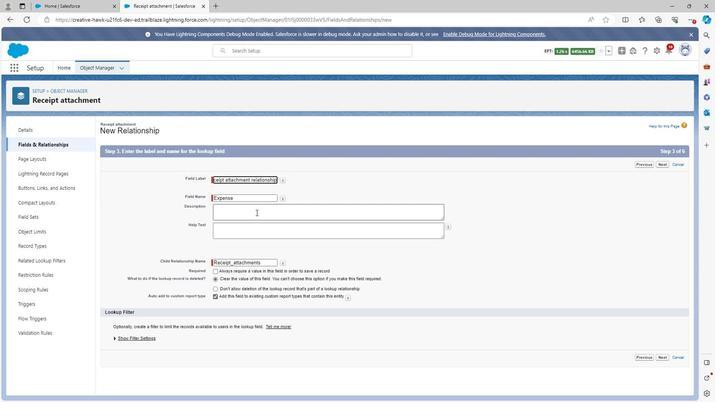 
Action: Mouse pressed left at (254, 212)
Screenshot: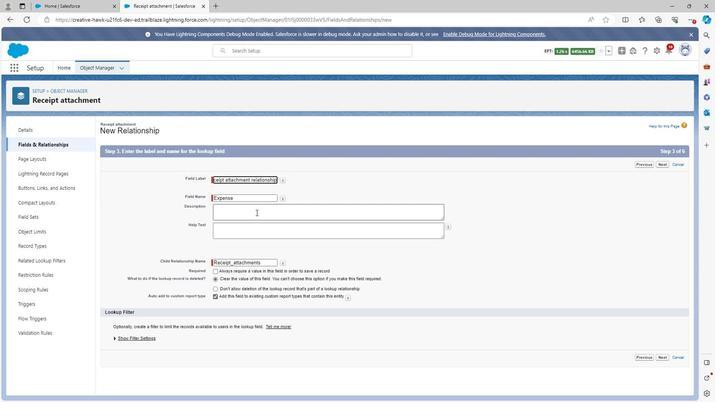 
Action: Key pressed <Key.shift><Key.shift><Key.shift><Key.shift><Key.shift><Key.shift><Key.shift>E<Key.backspace><Key.shift>Receipt<Key.space>attachment<Key.space>relationship<Key.space>is<Key.space>used<Key.space>to<Key.space>define<Key.space>the<Key.space>relationship<Key.space>between<Key.space>expense<Key.space>and<Key.space>receipt<Key.space>attachment
Screenshot: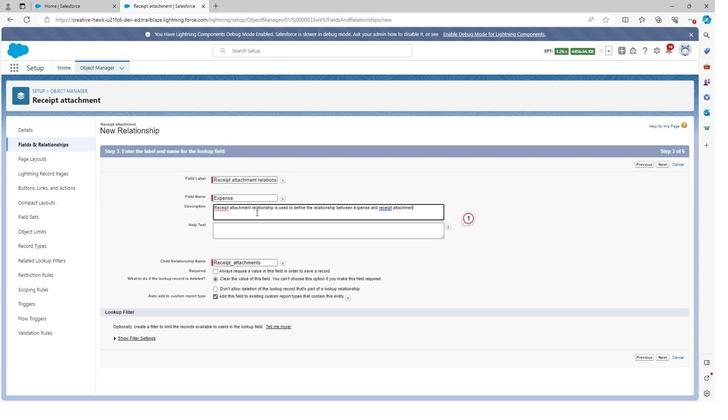 
Action: Mouse moved to (293, 248)
Screenshot: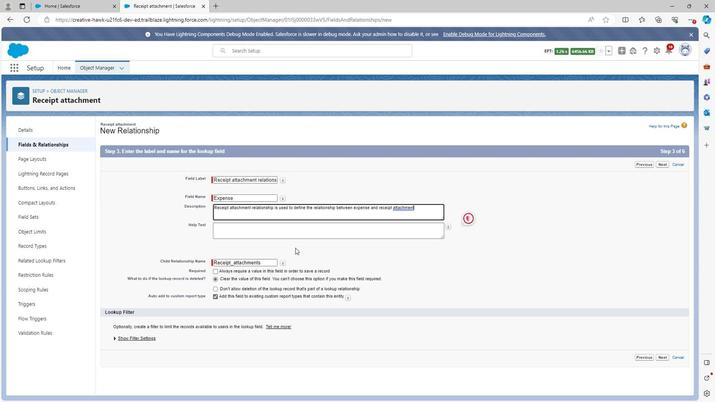 
Action: Mouse pressed left at (293, 248)
Screenshot: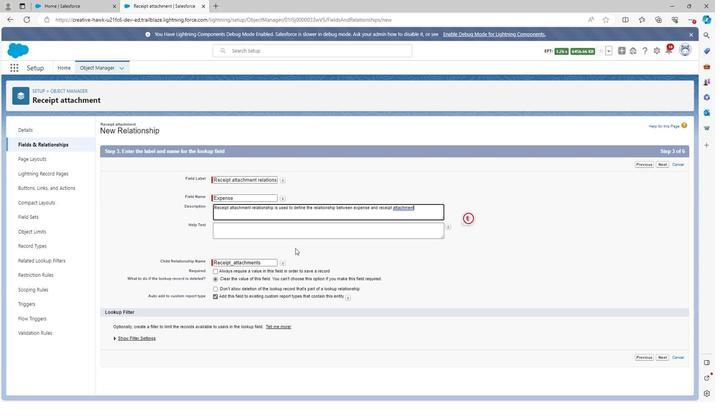 
Action: Mouse moved to (660, 356)
Screenshot: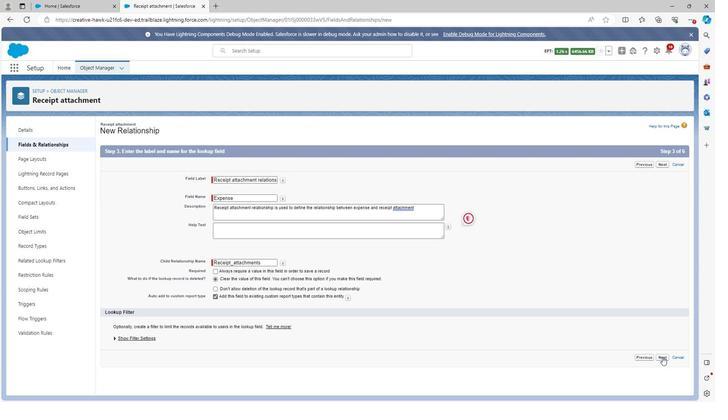 
Action: Mouse pressed left at (660, 356)
Screenshot: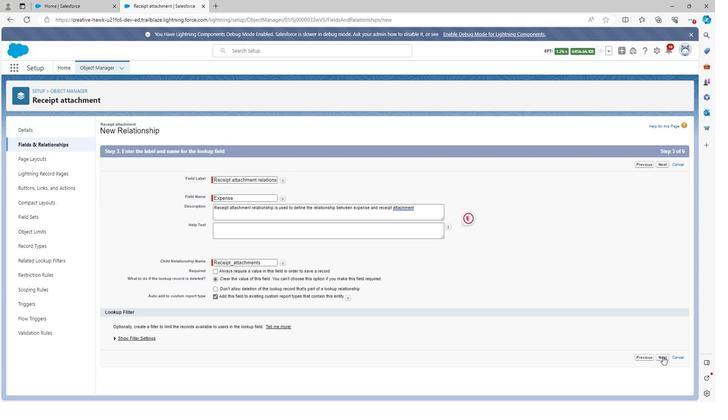 
Action: Mouse moved to (491, 225)
Screenshot: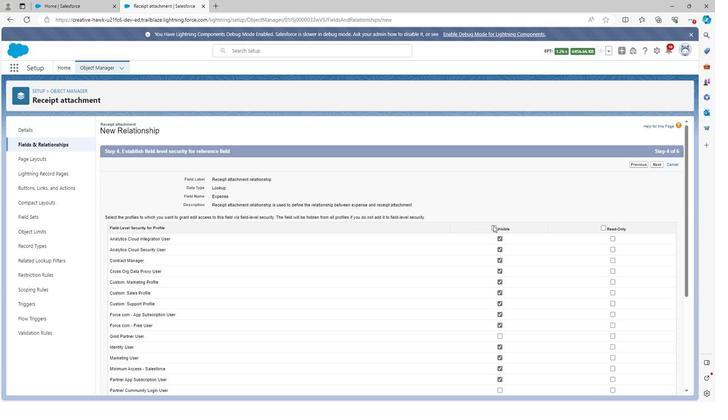 
Action: Mouse pressed left at (491, 225)
Screenshot: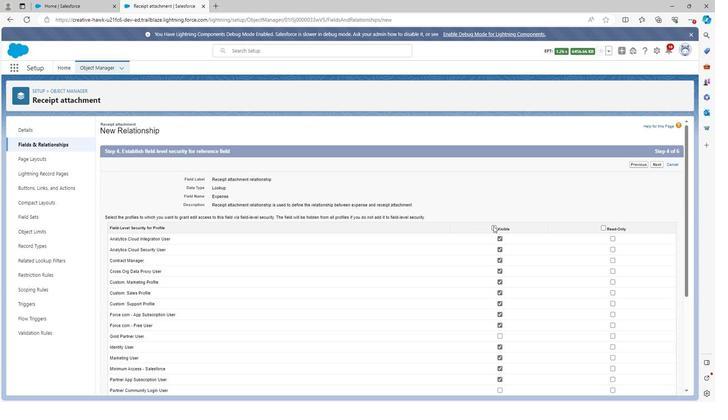 
Action: Mouse moved to (600, 226)
Screenshot: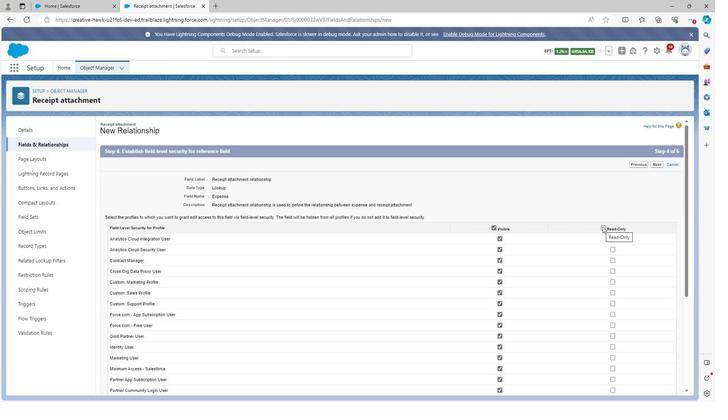 
Action: Mouse pressed left at (600, 226)
Screenshot: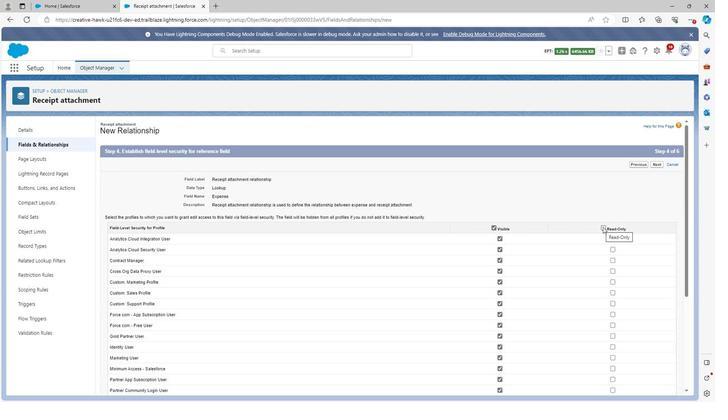 
Action: Mouse moved to (569, 225)
Screenshot: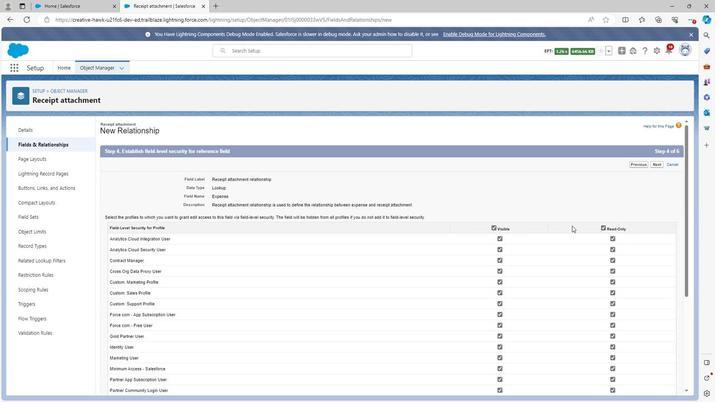 
Action: Mouse scrolled (569, 225) with delta (0, 0)
Screenshot: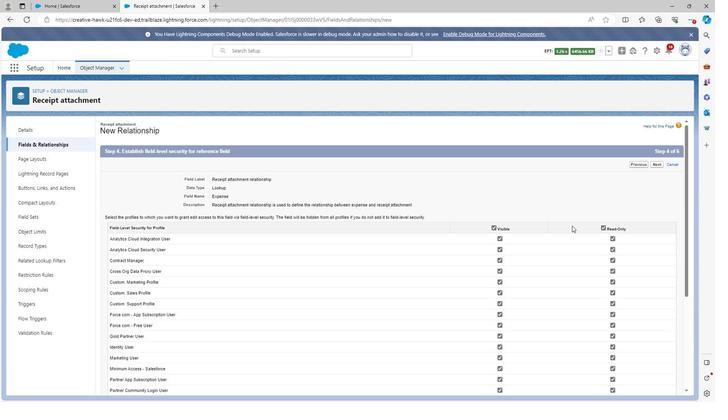 
Action: Mouse scrolled (569, 225) with delta (0, 0)
Screenshot: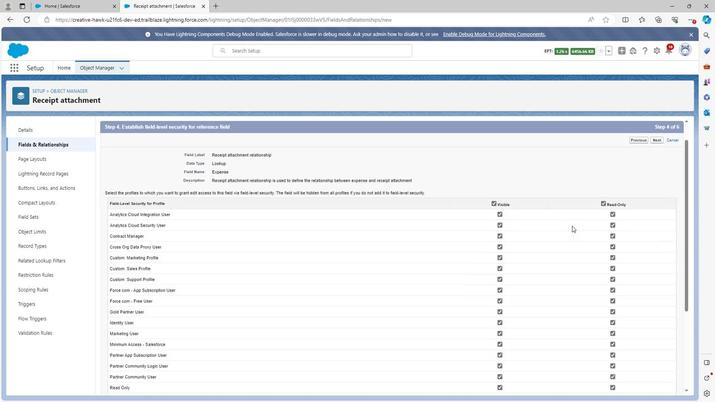 
Action: Mouse scrolled (569, 225) with delta (0, 0)
Screenshot: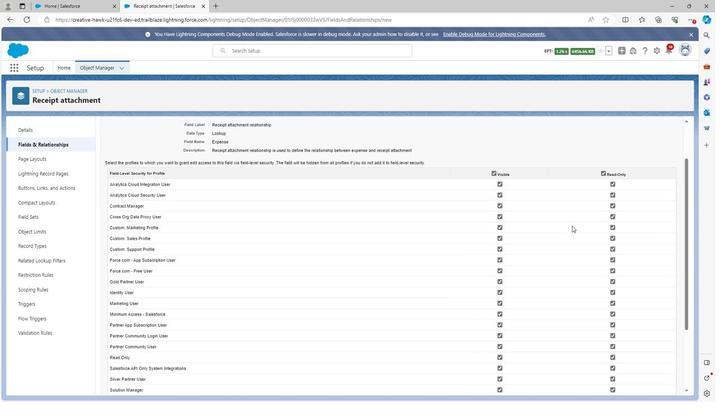 
Action: Mouse scrolled (569, 225) with delta (0, 0)
Screenshot: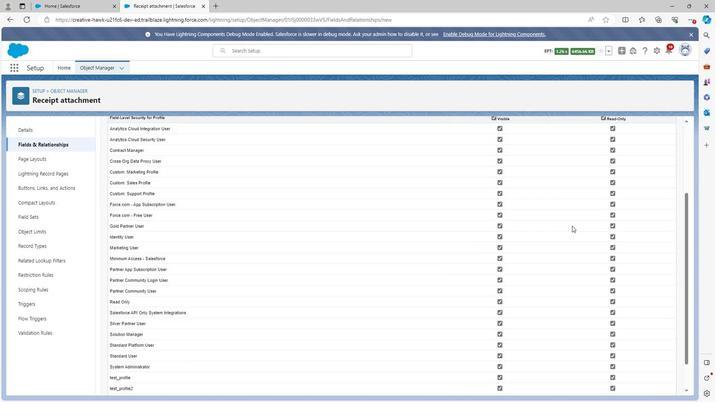 
Action: Mouse scrolled (569, 225) with delta (0, 0)
Screenshot: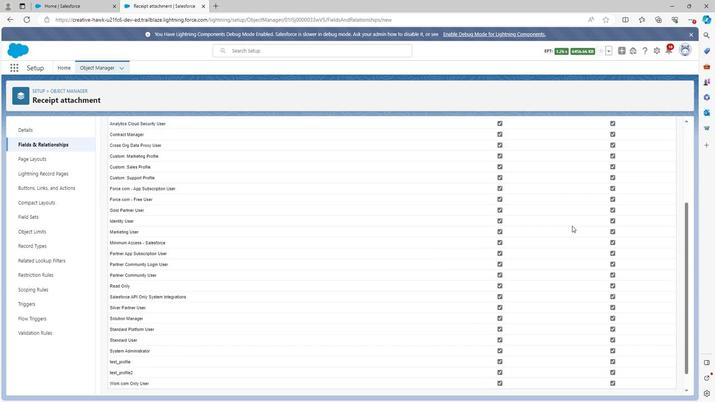 
Action: Mouse scrolled (569, 225) with delta (0, 0)
Screenshot: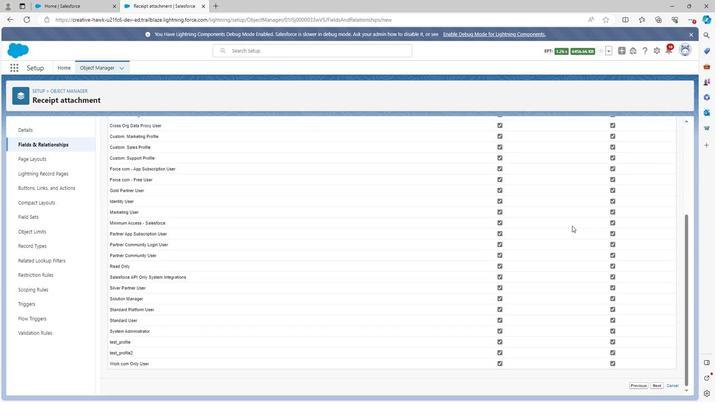 
Action: Mouse scrolled (569, 225) with delta (0, 0)
Screenshot: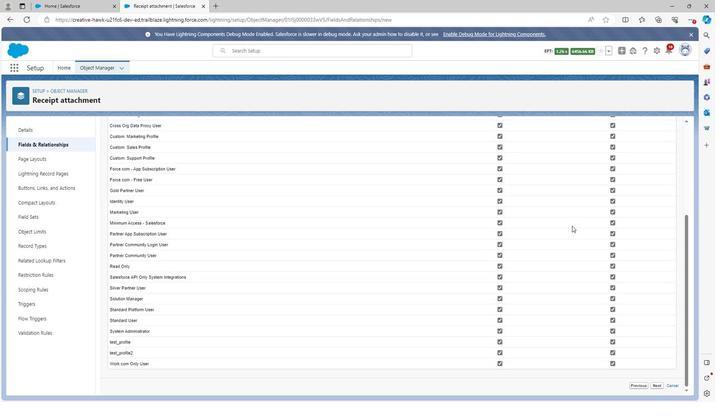 
Action: Mouse moved to (654, 386)
Screenshot: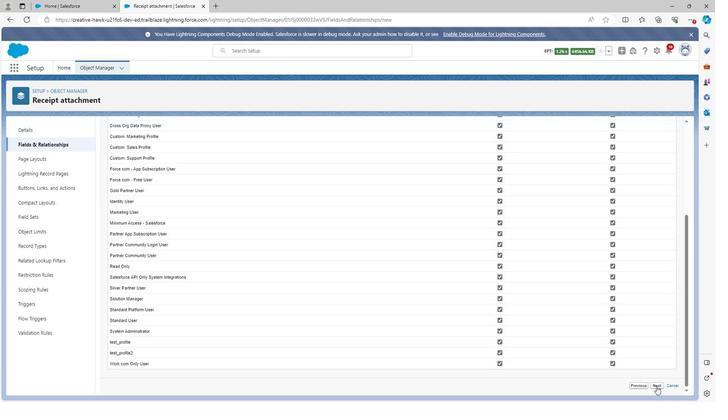 
Action: Mouse pressed left at (654, 386)
Screenshot: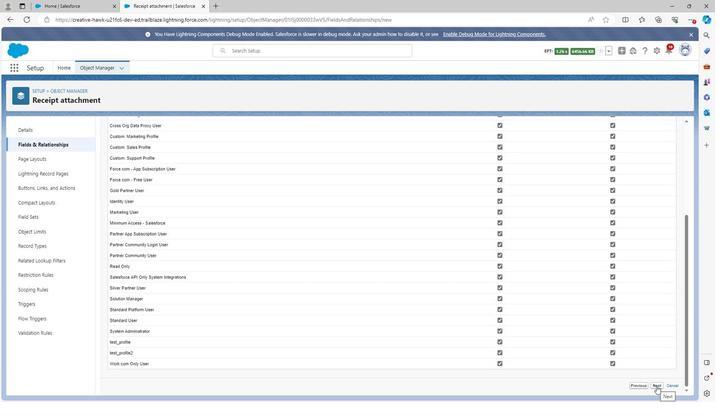 
Action: Mouse moved to (660, 265)
Screenshot: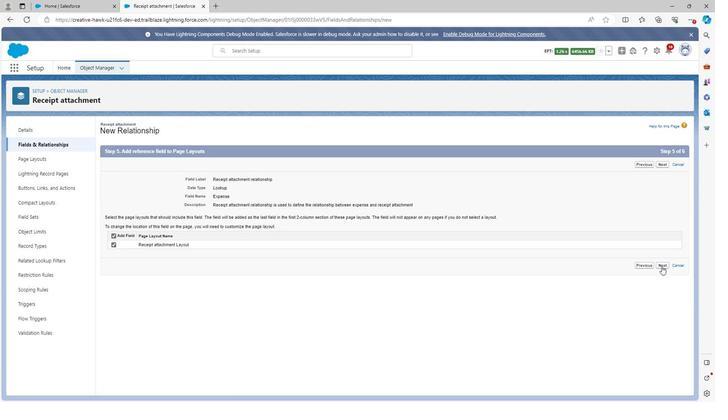 
Action: Mouse pressed left at (660, 265)
Screenshot: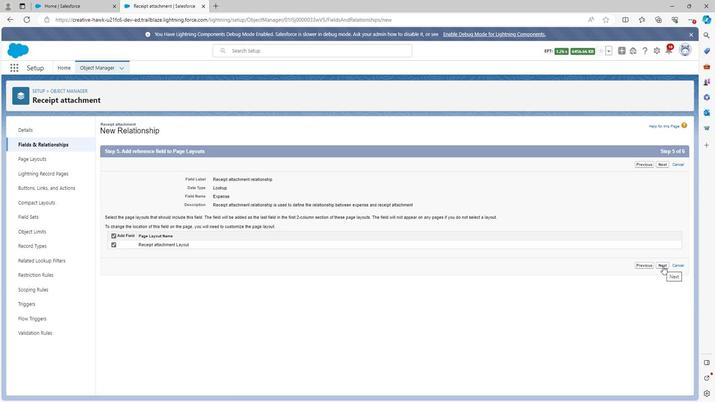 
Action: Mouse moved to (659, 292)
Screenshot: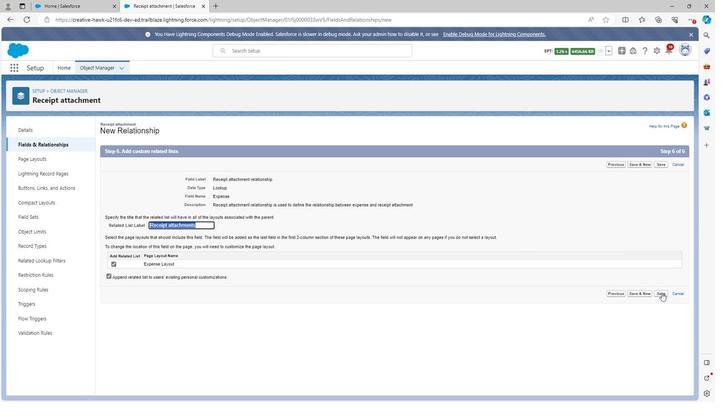 
Action: Mouse pressed left at (659, 292)
Screenshot: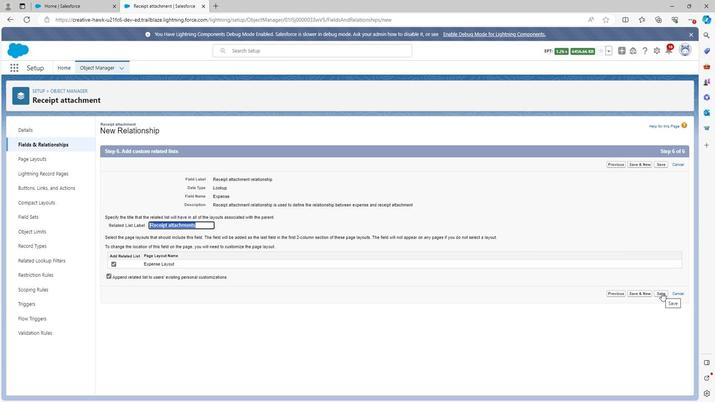 
Action: Mouse moved to (206, 134)
Screenshot: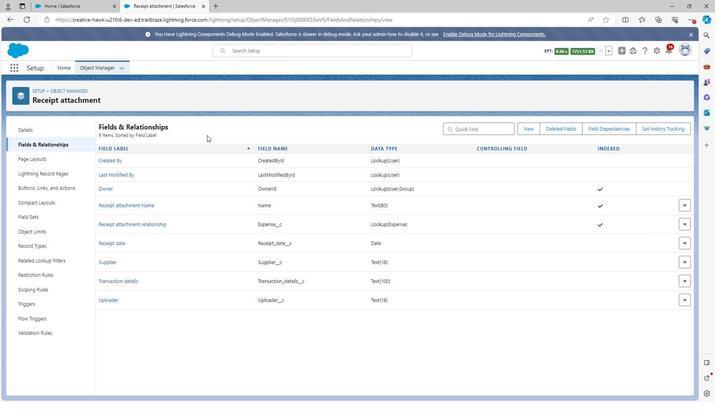 
